 Task: Find connections with filter location Yutan with filter topic #Techstartupwith filter profile language English with filter current company Lotte India Corporation Limited with filter school Indian Institute of Technology (Indian School of Mines), Dhanbad with filter industry Graphic Design with filter service category Relocation with filter keywords title Administrator
Action: Mouse moved to (283, 200)
Screenshot: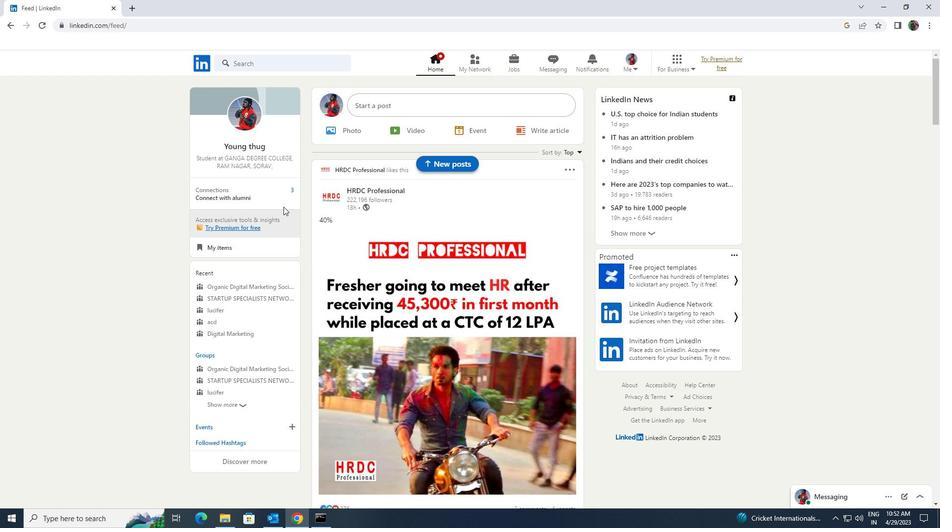 
Action: Mouse pressed left at (283, 200)
Screenshot: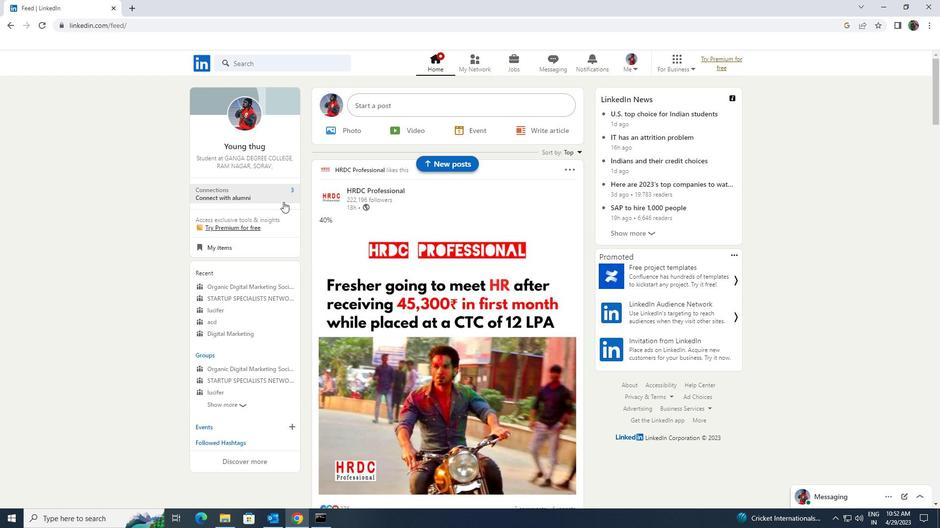 
Action: Mouse moved to (289, 119)
Screenshot: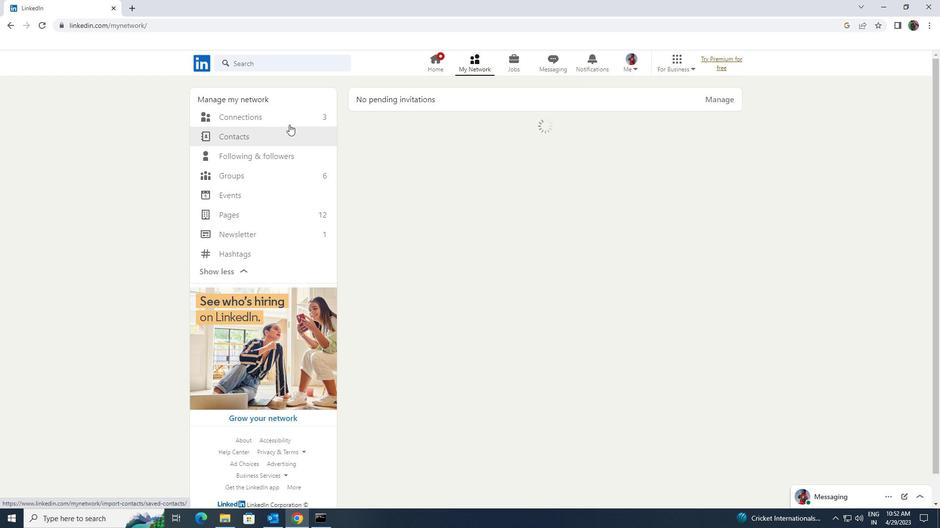 
Action: Mouse pressed left at (289, 119)
Screenshot: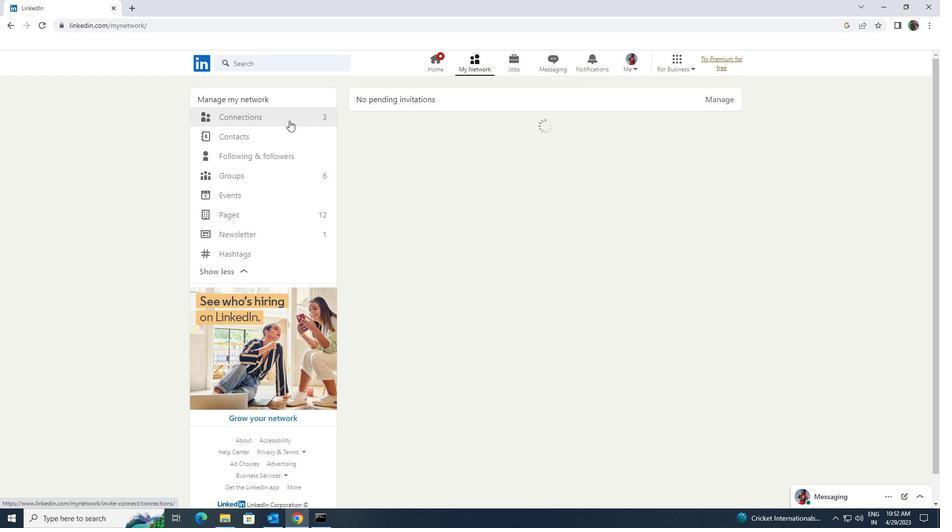 
Action: Mouse moved to (522, 119)
Screenshot: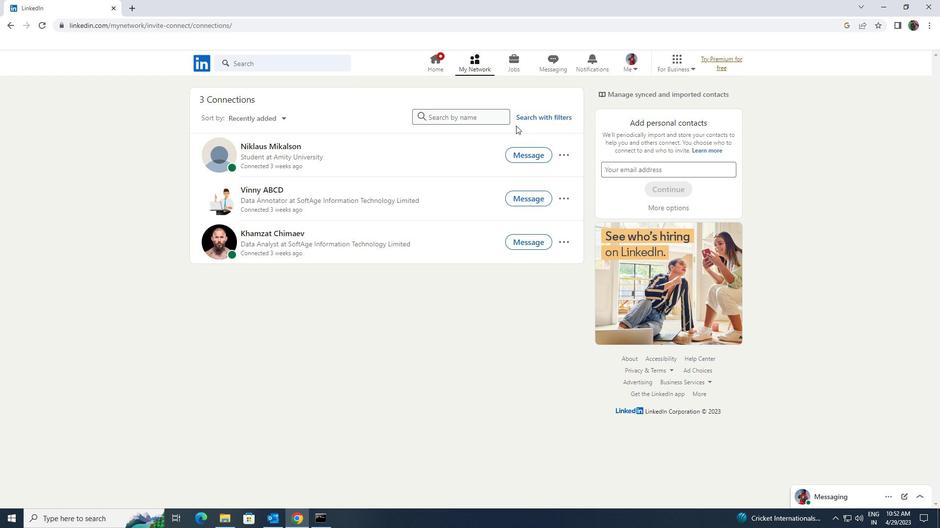 
Action: Mouse pressed left at (522, 119)
Screenshot: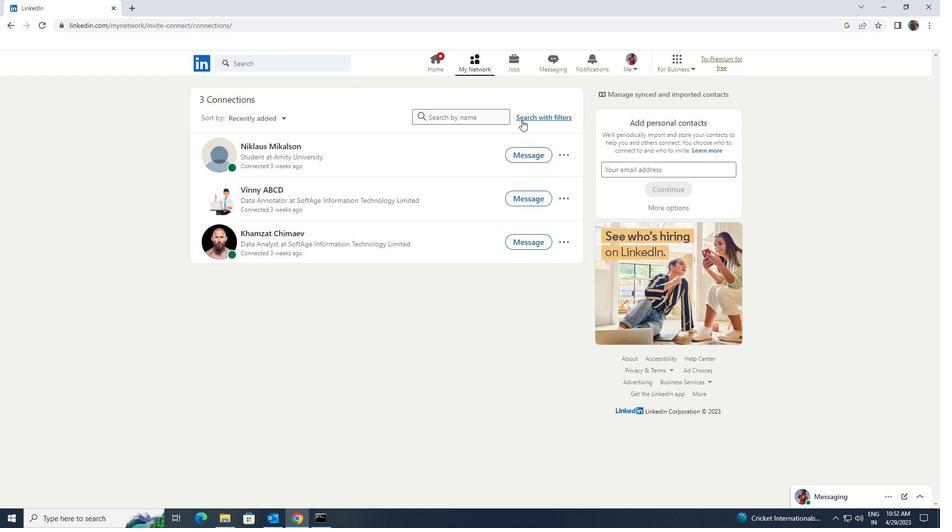 
Action: Mouse moved to (501, 90)
Screenshot: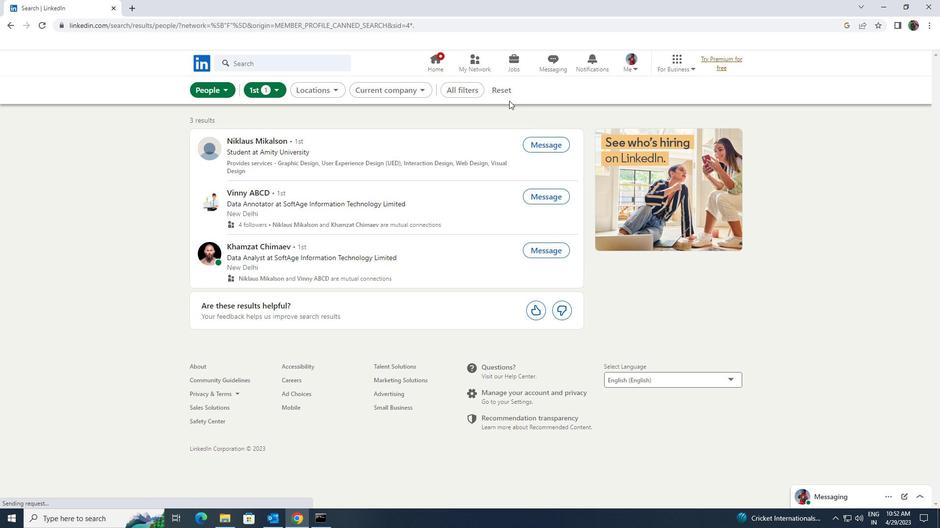 
Action: Mouse pressed left at (501, 90)
Screenshot: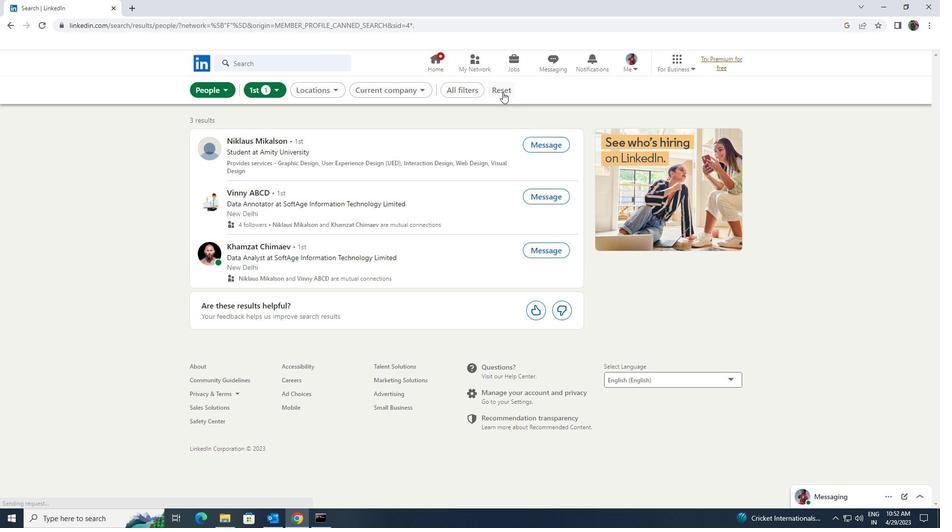 
Action: Mouse moved to (486, 89)
Screenshot: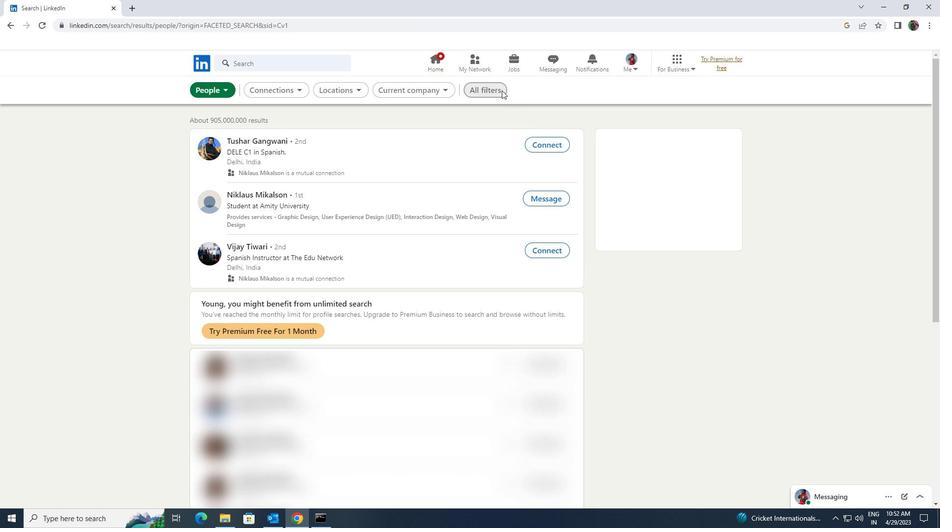 
Action: Mouse pressed left at (486, 89)
Screenshot: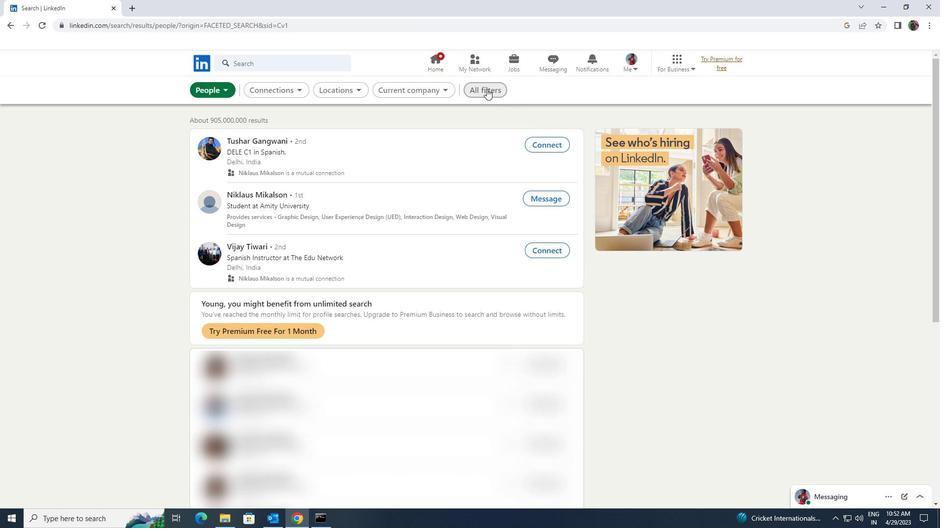 
Action: Mouse moved to (749, 291)
Screenshot: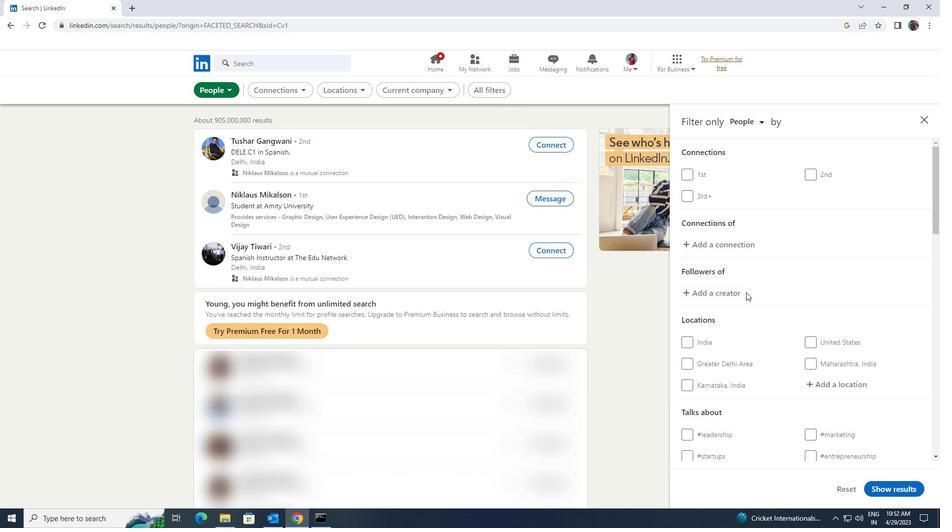 
Action: Mouse scrolled (749, 290) with delta (0, 0)
Screenshot: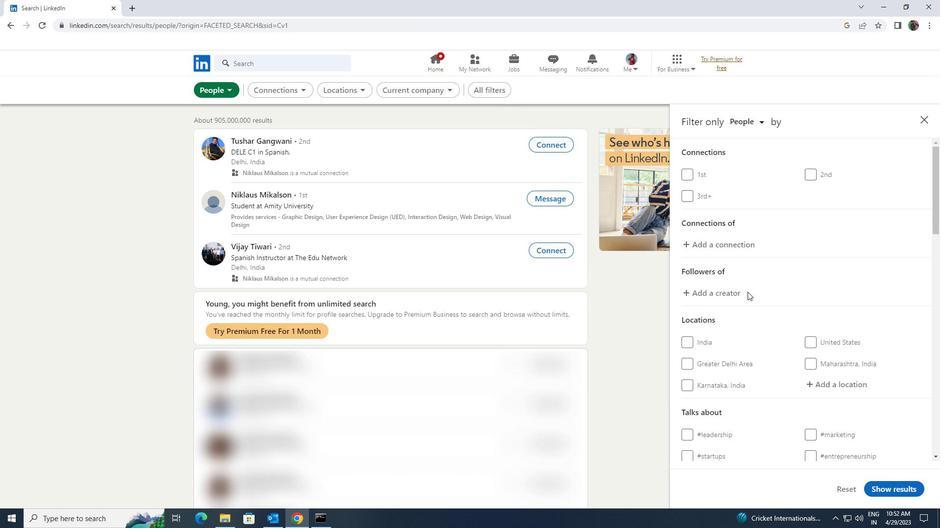 
Action: Mouse scrolled (749, 290) with delta (0, 0)
Screenshot: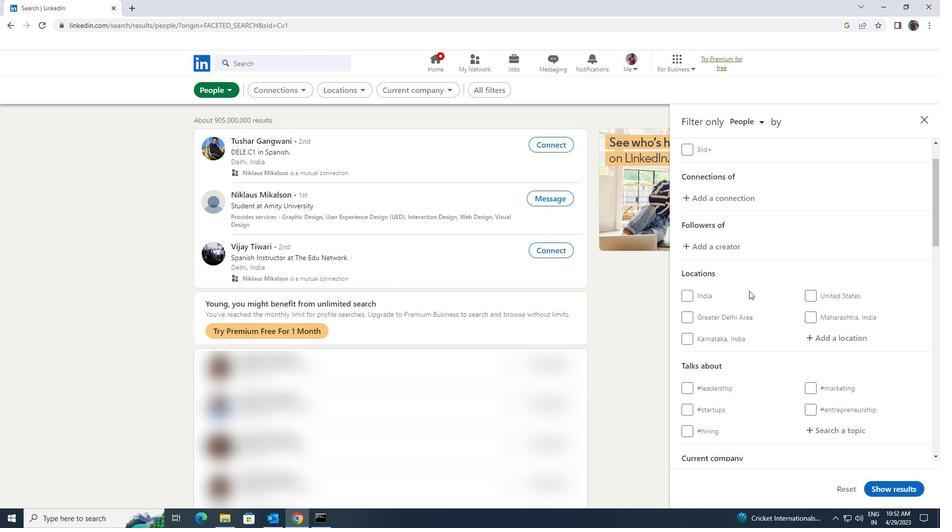 
Action: Mouse moved to (820, 285)
Screenshot: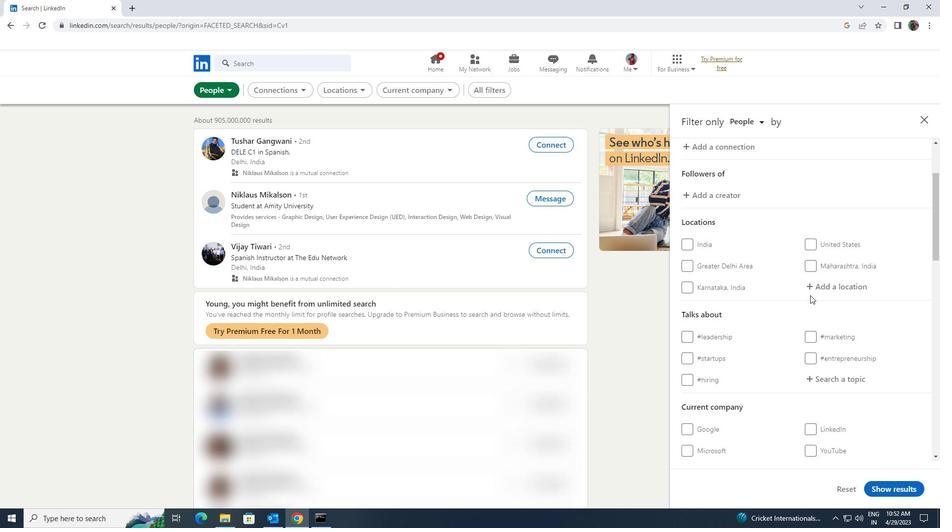 
Action: Mouse pressed left at (820, 285)
Screenshot: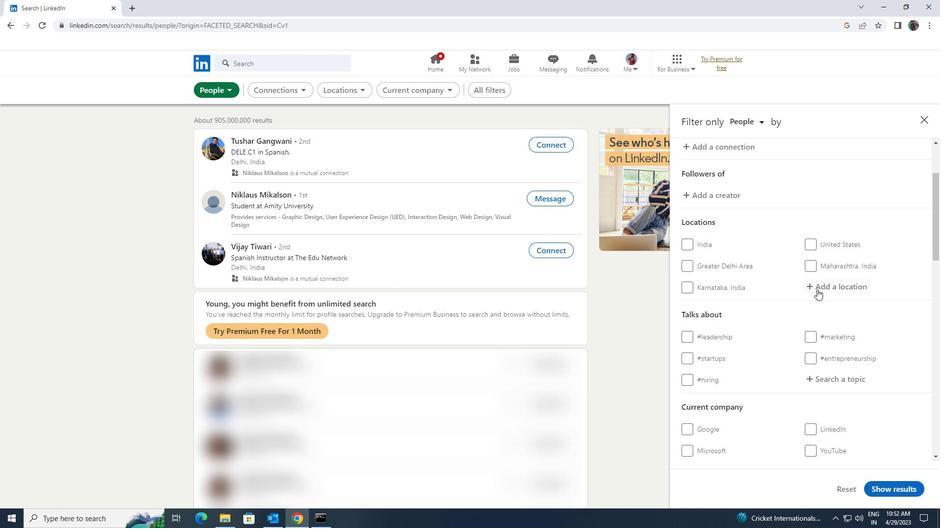 
Action: Mouse moved to (768, 306)
Screenshot: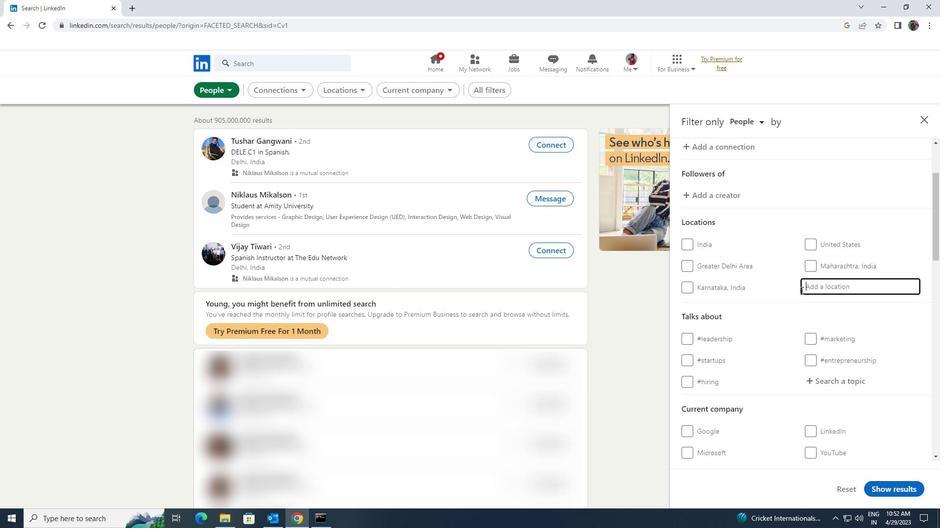 
Action: Key pressed <Key.shift><Key.shift><Key.shift><Key.shift>YUTAN
Screenshot: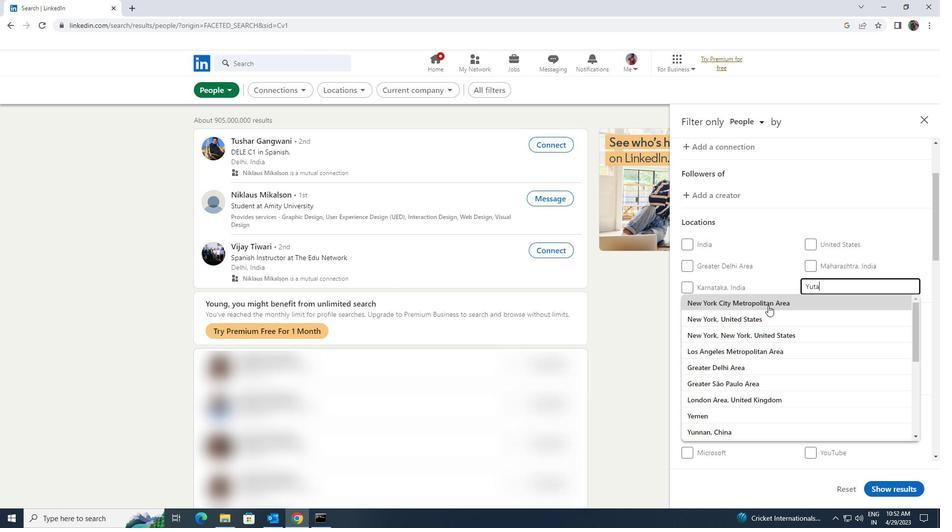 
Action: Mouse moved to (766, 307)
Screenshot: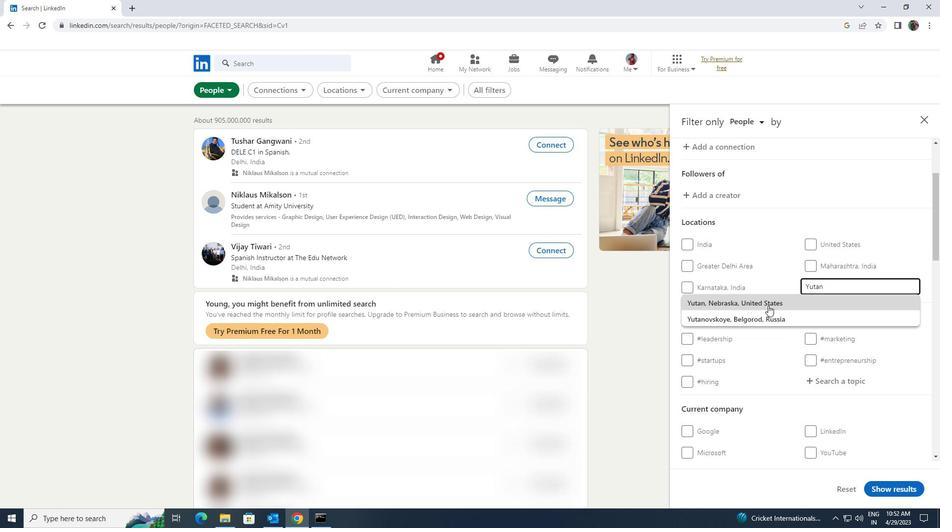 
Action: Mouse pressed left at (766, 307)
Screenshot: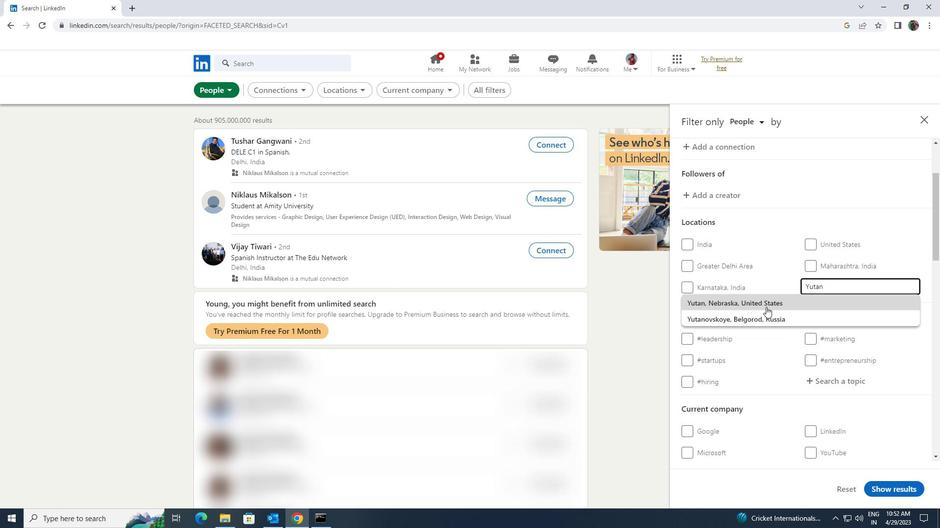 
Action: Mouse moved to (791, 341)
Screenshot: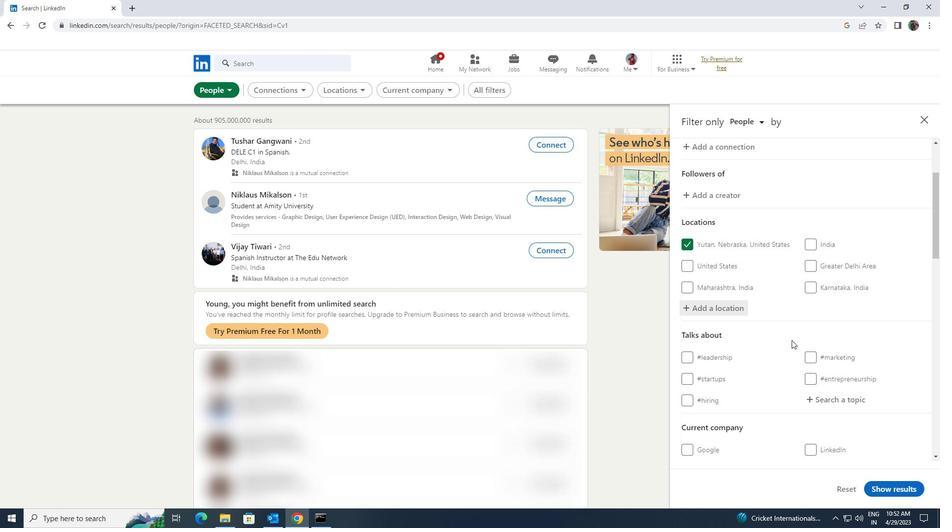 
Action: Mouse scrolled (791, 341) with delta (0, 0)
Screenshot: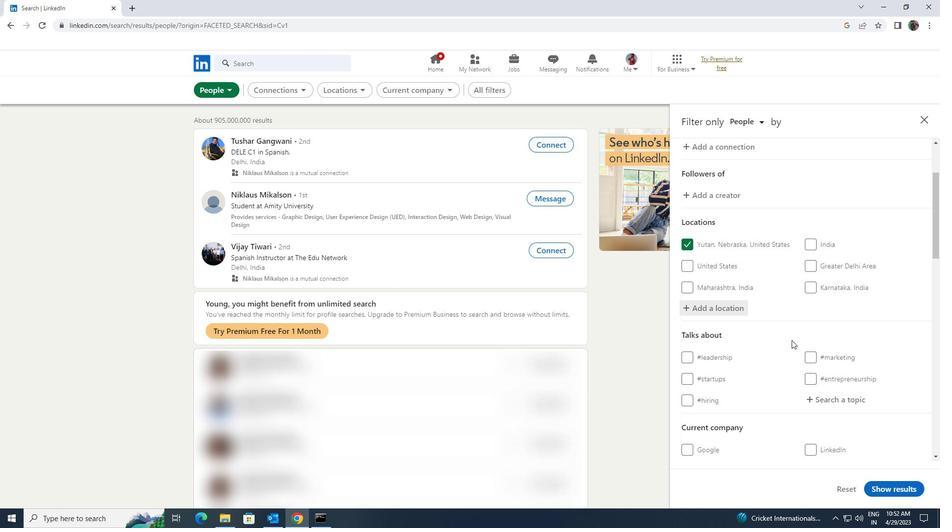 
Action: Mouse moved to (822, 354)
Screenshot: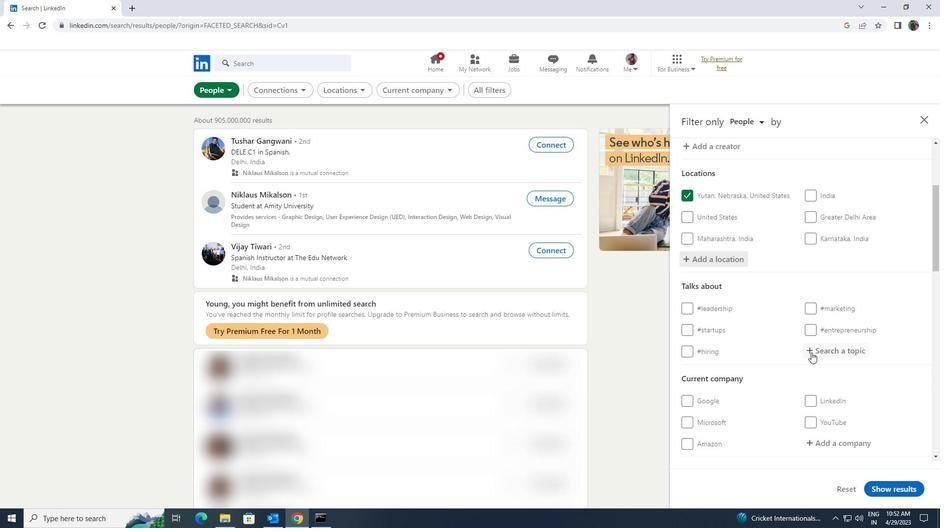
Action: Mouse pressed left at (822, 354)
Screenshot: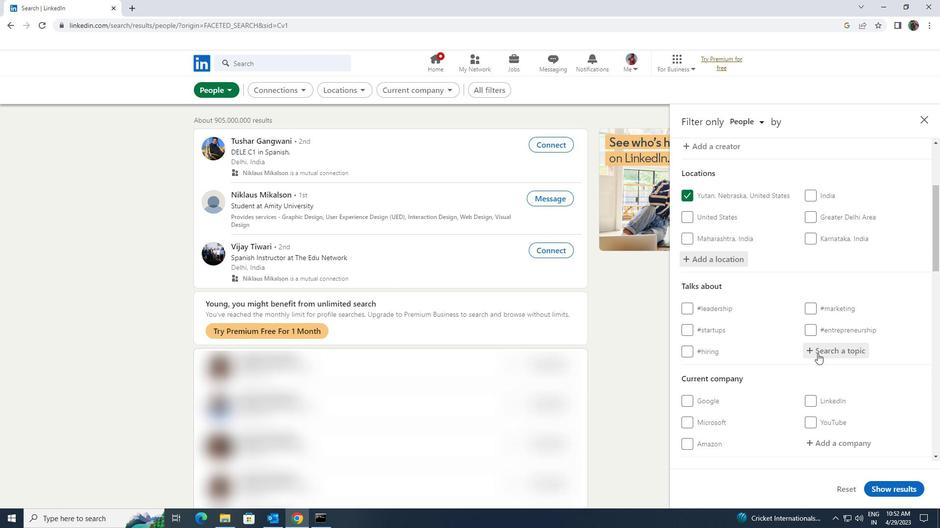 
Action: Mouse moved to (806, 358)
Screenshot: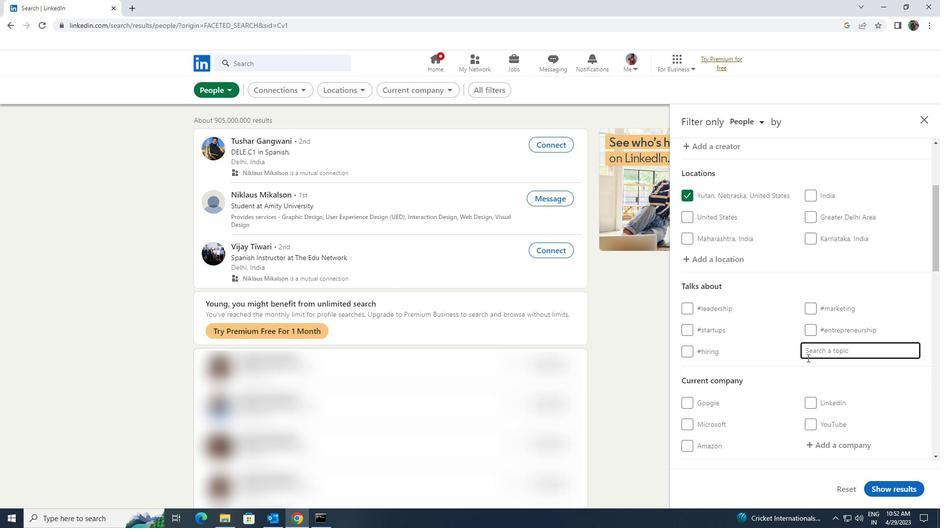 
Action: Key pressed <Key.shift>TECHSTAR
Screenshot: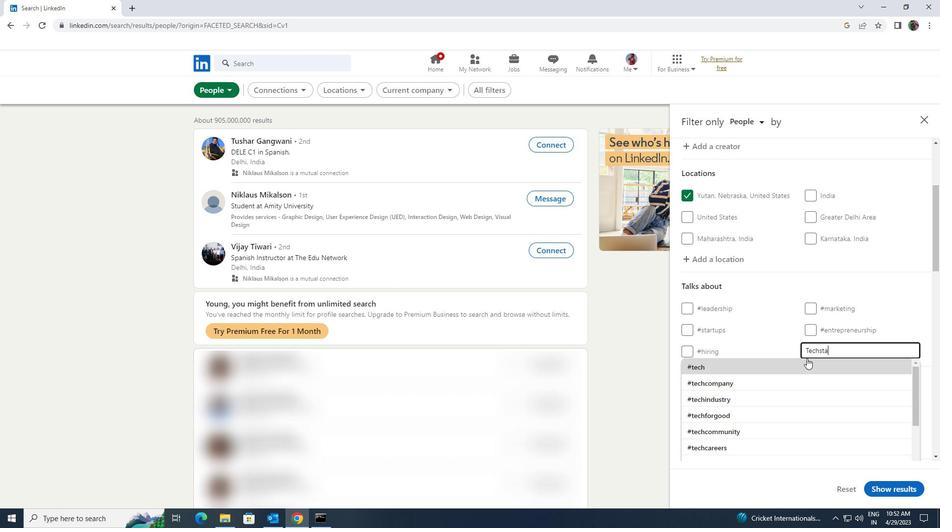
Action: Mouse moved to (803, 361)
Screenshot: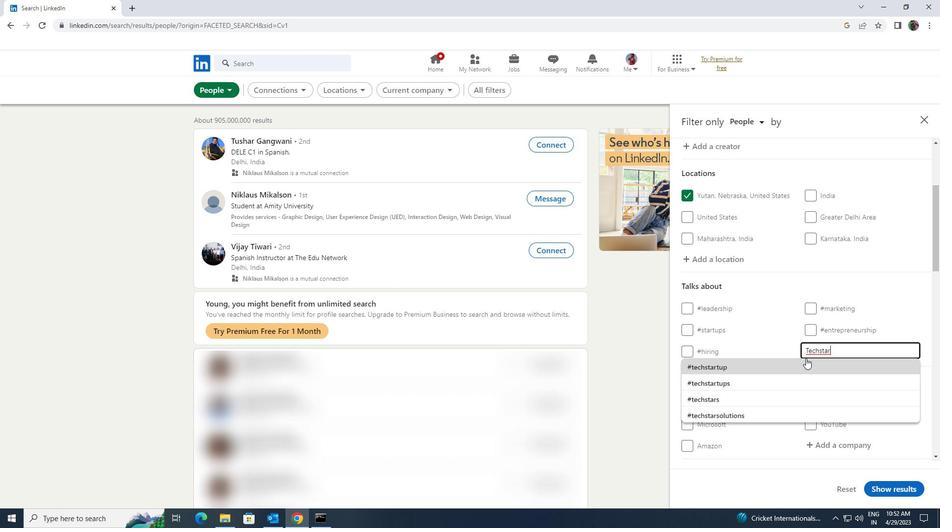 
Action: Mouse pressed left at (803, 361)
Screenshot: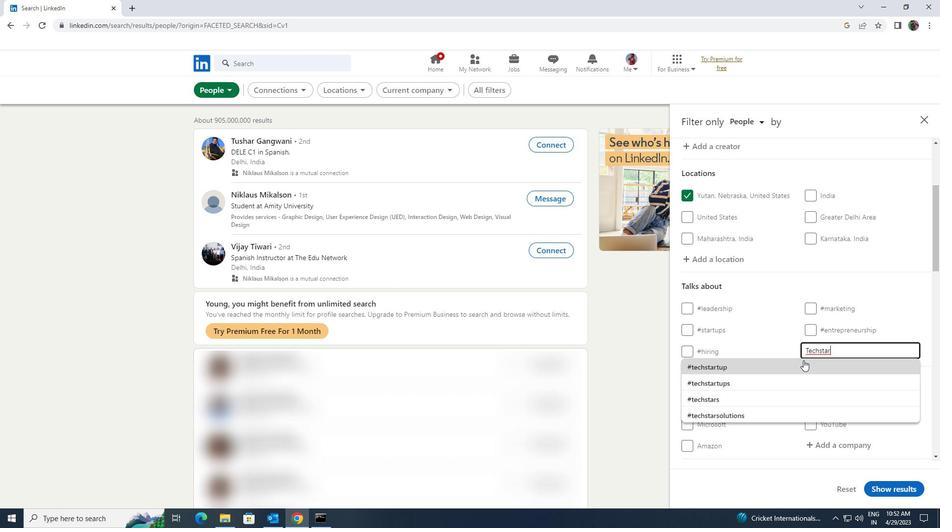 
Action: Mouse scrolled (803, 361) with delta (0, 0)
Screenshot: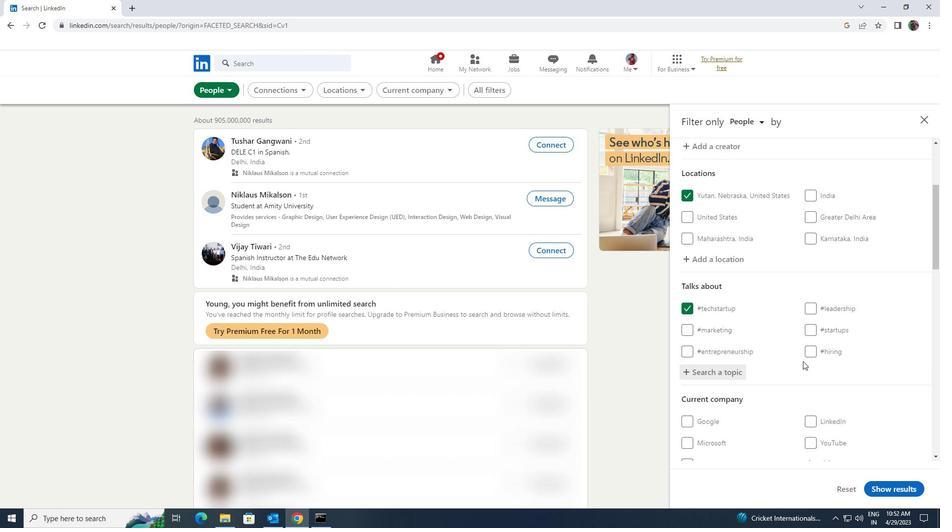 
Action: Mouse scrolled (803, 361) with delta (0, 0)
Screenshot: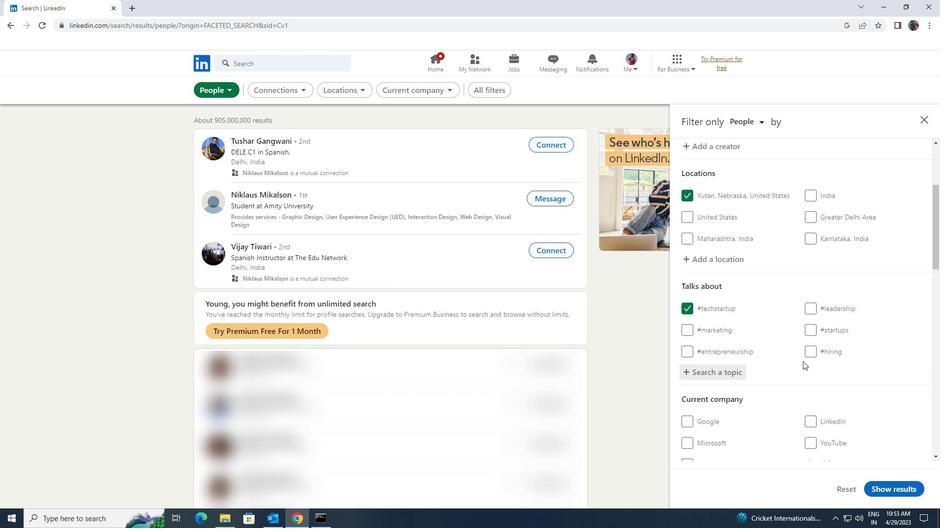 
Action: Mouse scrolled (803, 361) with delta (0, 0)
Screenshot: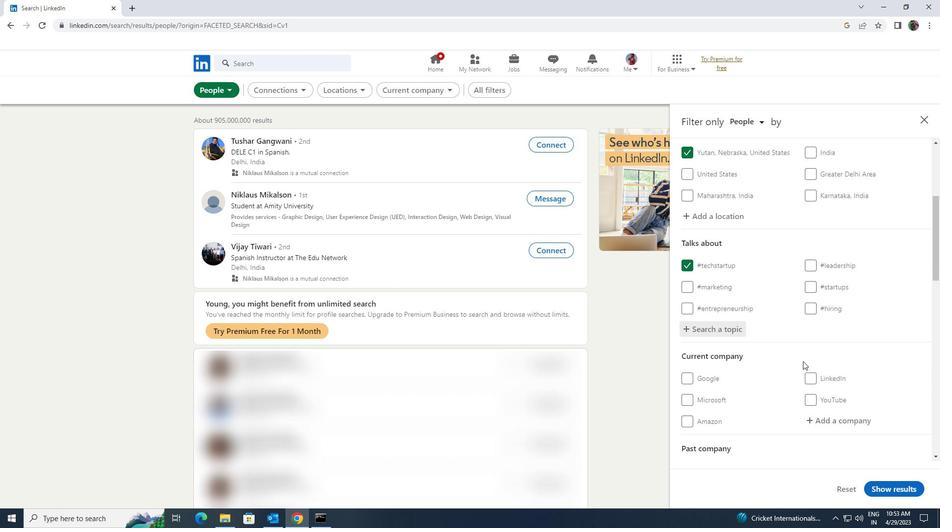 
Action: Mouse scrolled (803, 361) with delta (0, 0)
Screenshot: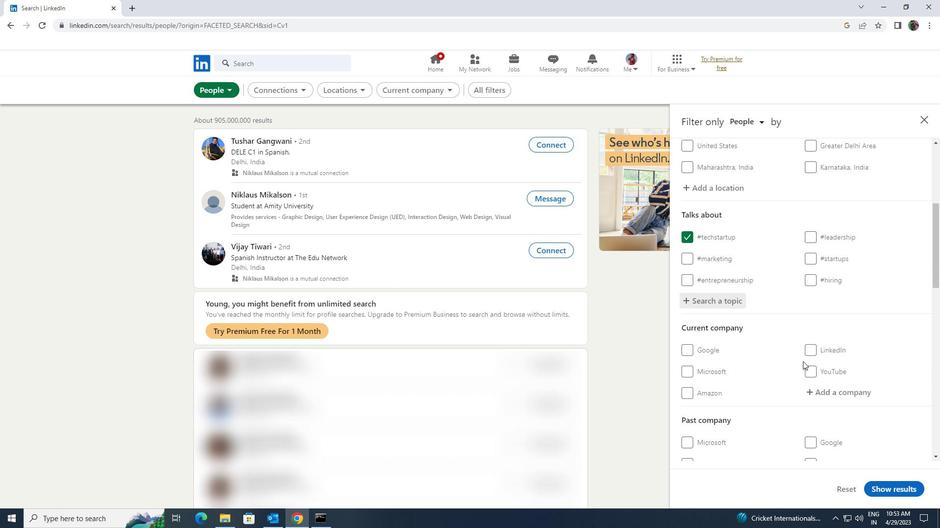 
Action: Mouse moved to (801, 360)
Screenshot: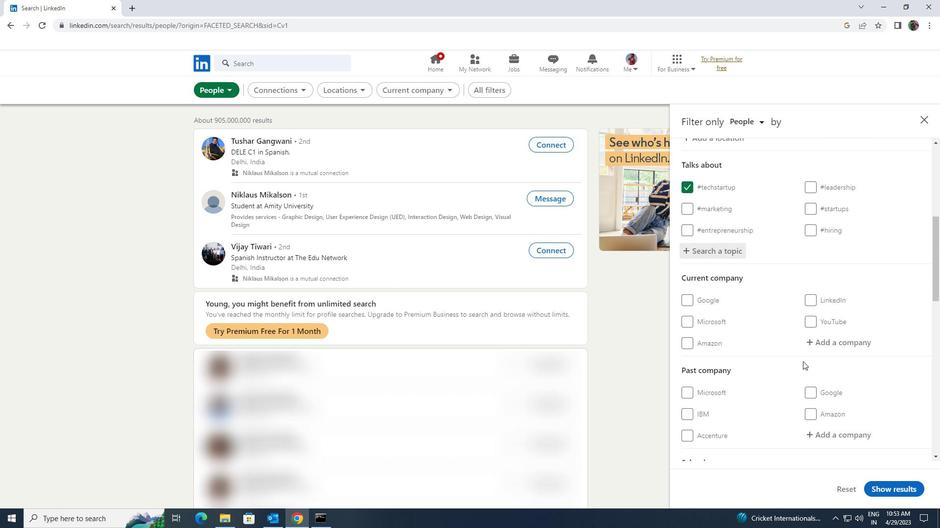 
Action: Mouse scrolled (801, 360) with delta (0, 0)
Screenshot: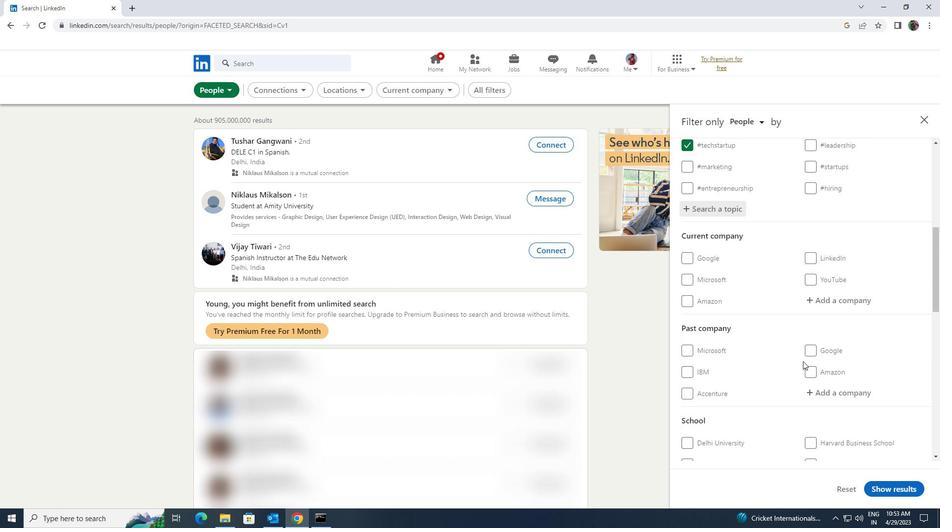 
Action: Mouse scrolled (801, 360) with delta (0, 0)
Screenshot: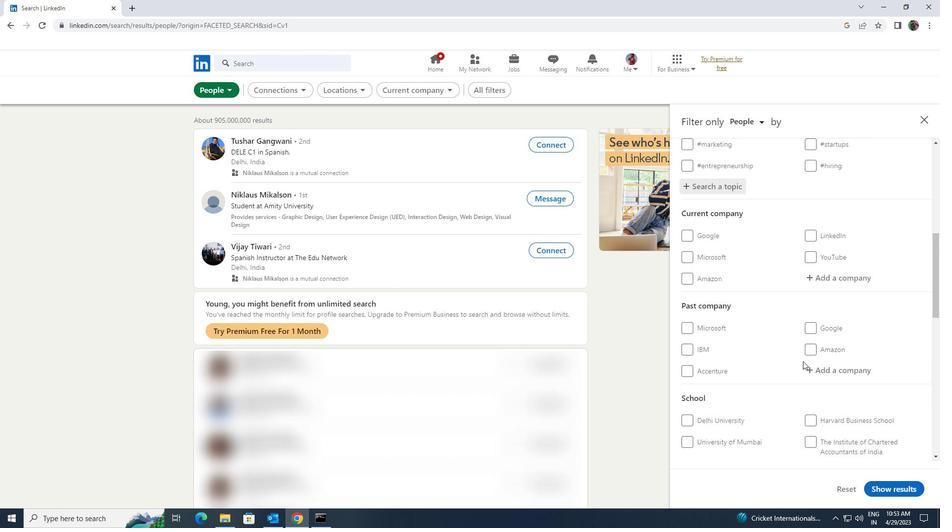 
Action: Mouse moved to (800, 360)
Screenshot: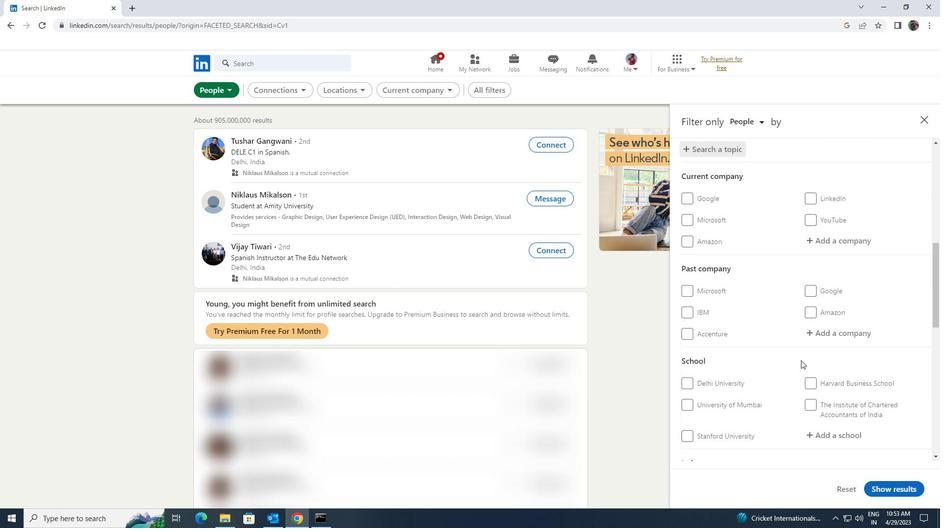 
Action: Mouse scrolled (800, 359) with delta (0, 0)
Screenshot: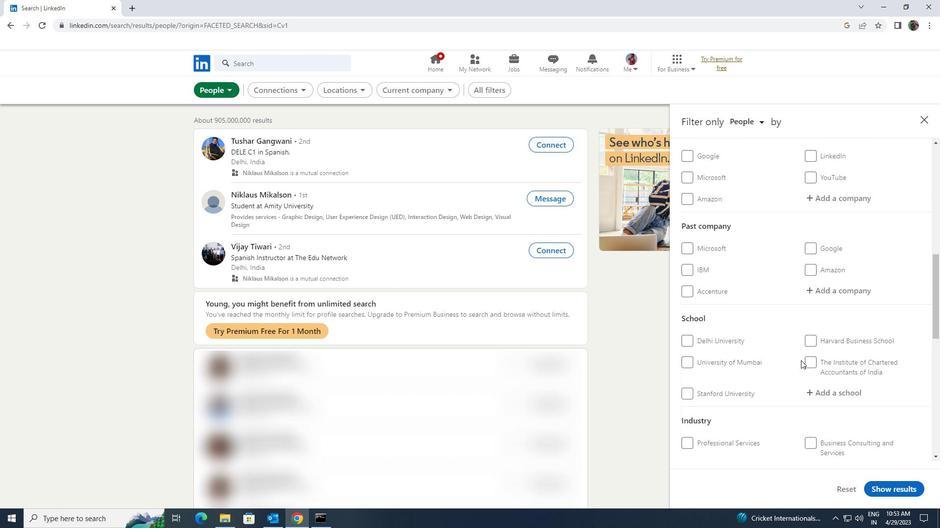 
Action: Mouse scrolled (800, 359) with delta (0, 0)
Screenshot: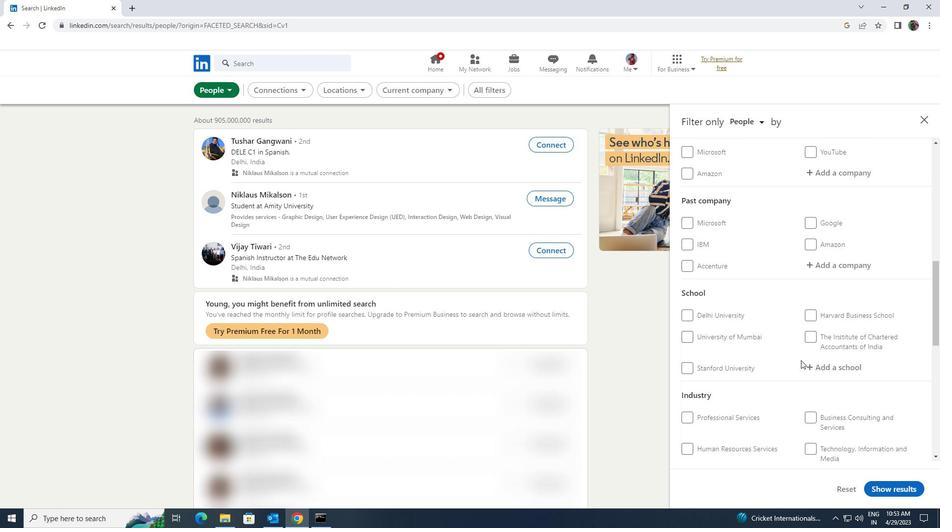 
Action: Mouse moved to (792, 357)
Screenshot: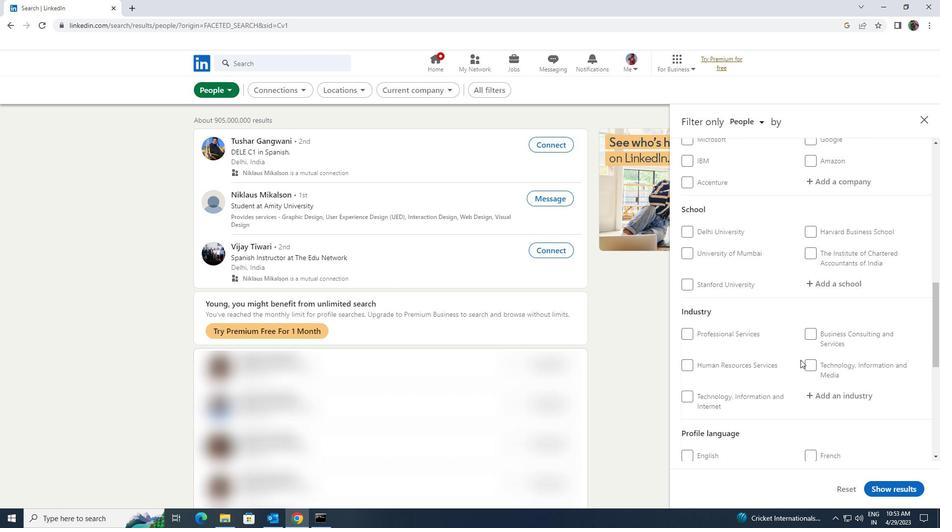 
Action: Mouse scrolled (792, 357) with delta (0, 0)
Screenshot: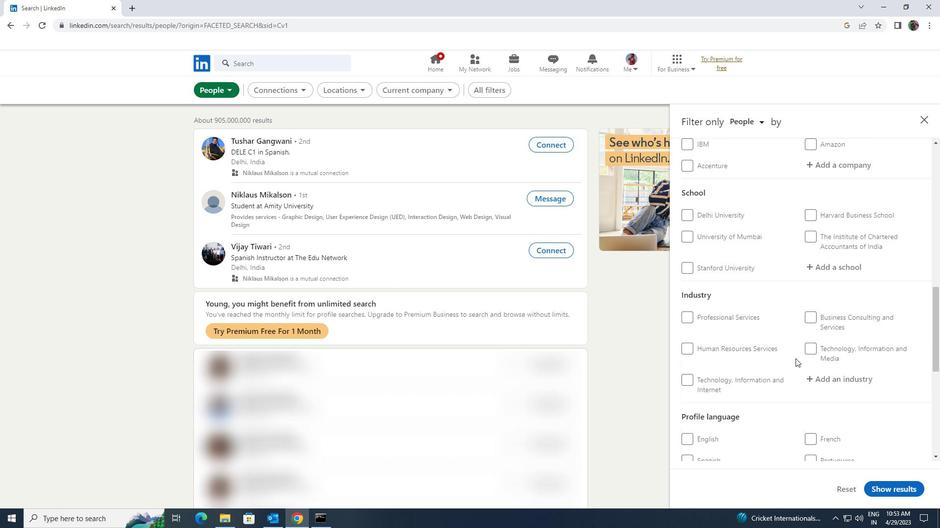 
Action: Mouse scrolled (792, 357) with delta (0, 0)
Screenshot: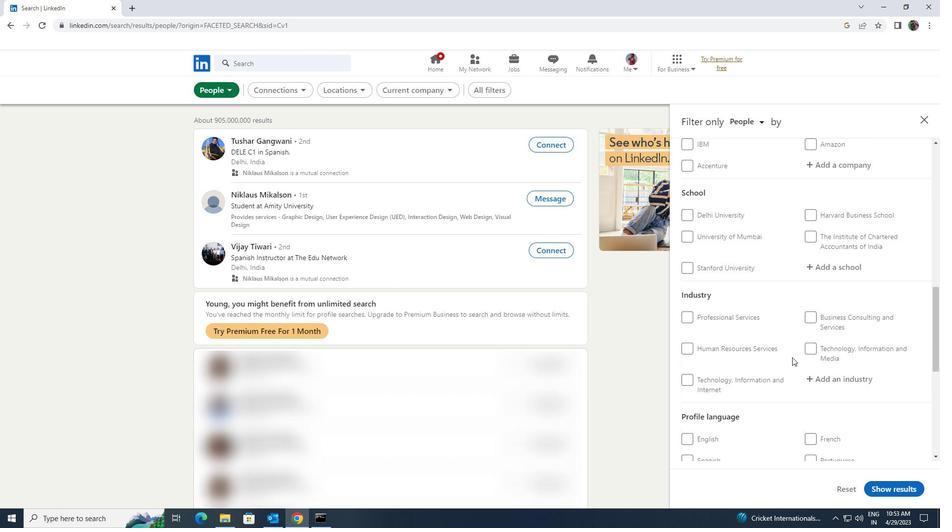 
Action: Mouse moved to (686, 337)
Screenshot: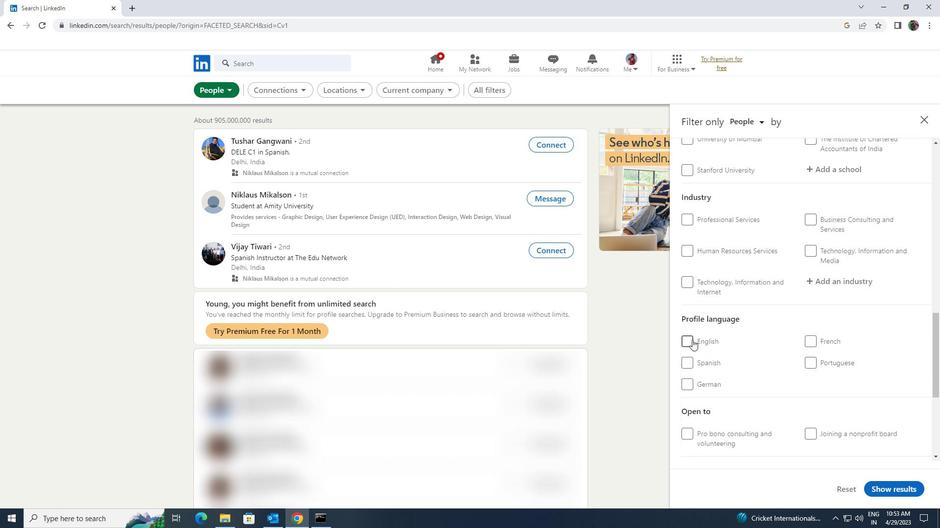 
Action: Mouse pressed left at (686, 337)
Screenshot: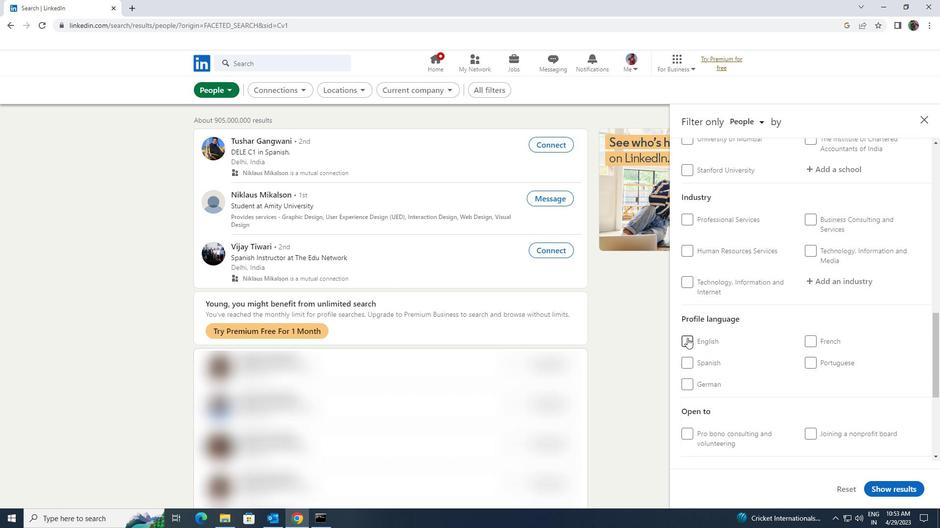 
Action: Mouse moved to (750, 366)
Screenshot: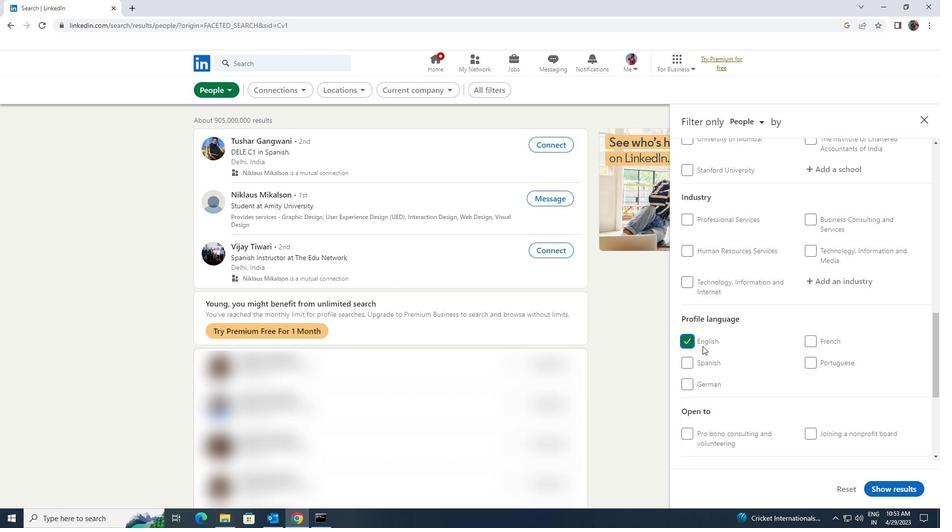 
Action: Mouse scrolled (750, 366) with delta (0, 0)
Screenshot: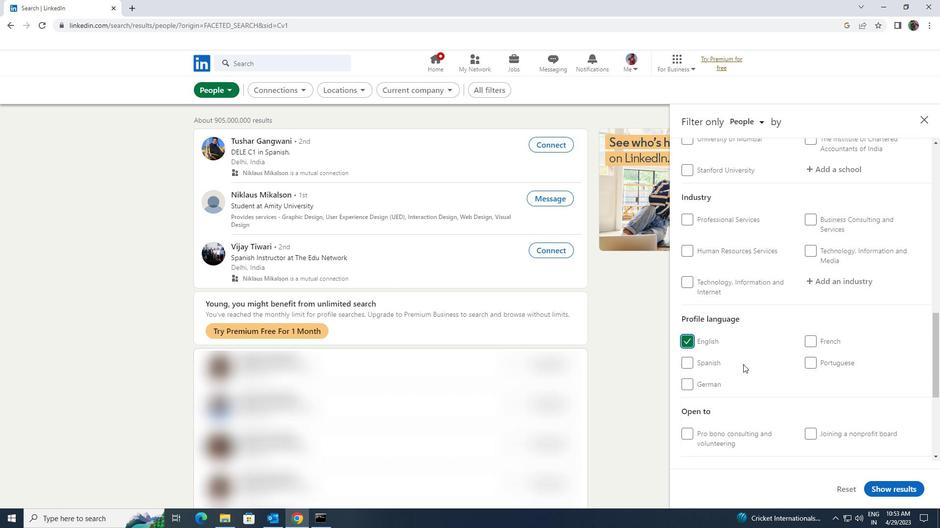 
Action: Mouse scrolled (750, 366) with delta (0, 0)
Screenshot: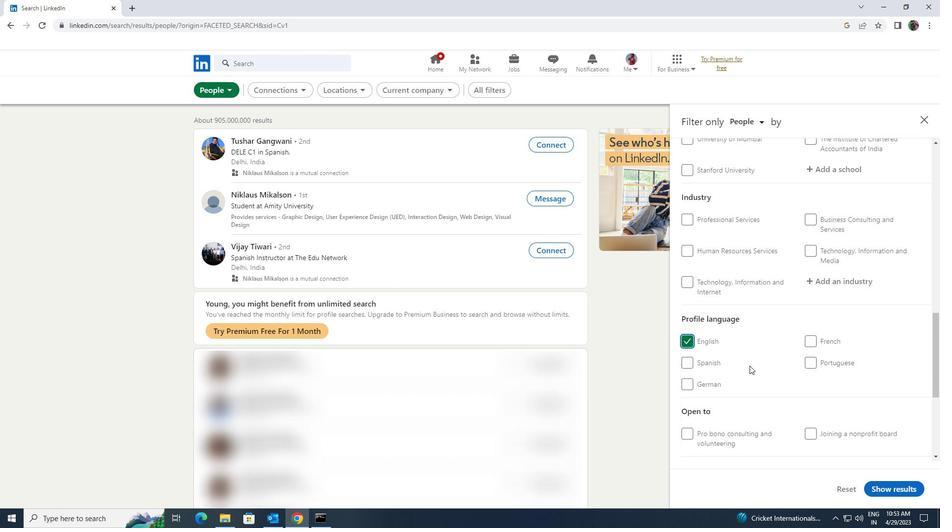 
Action: Mouse scrolled (750, 366) with delta (0, 0)
Screenshot: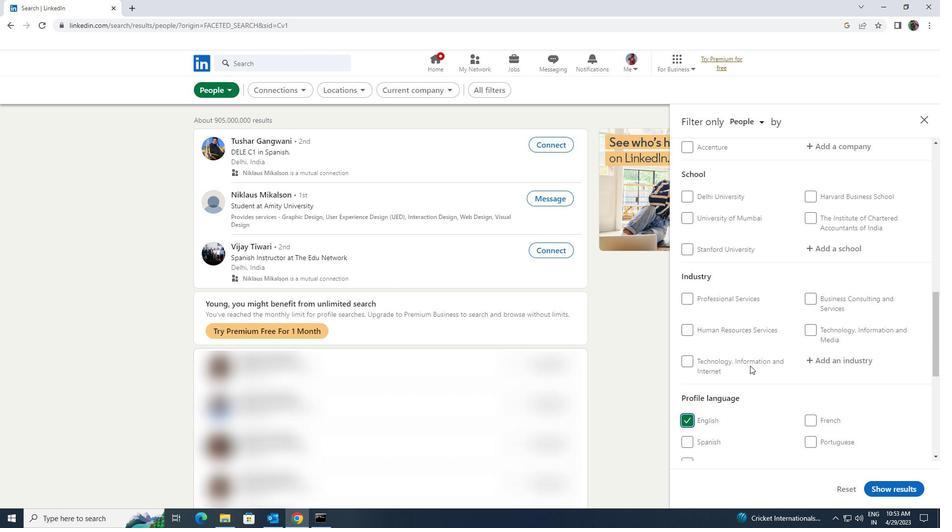 
Action: Mouse scrolled (750, 366) with delta (0, 0)
Screenshot: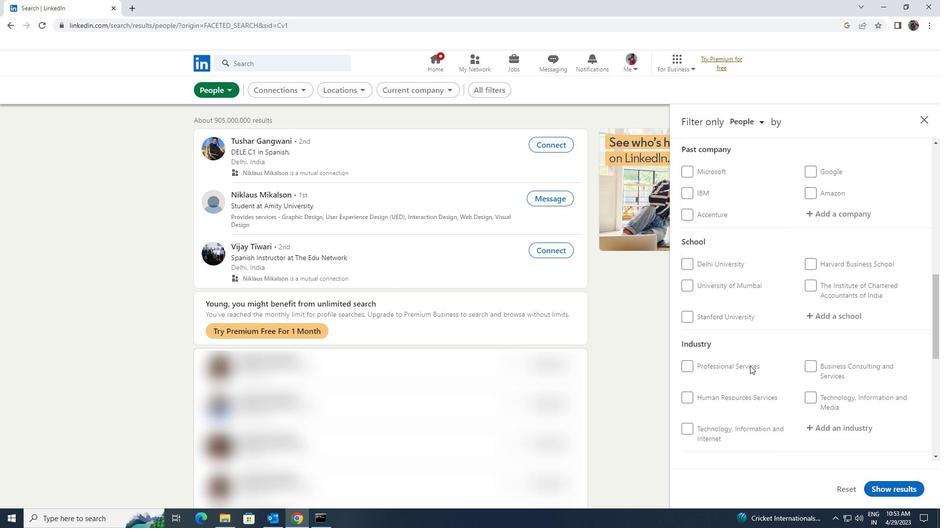 
Action: Mouse scrolled (750, 366) with delta (0, 0)
Screenshot: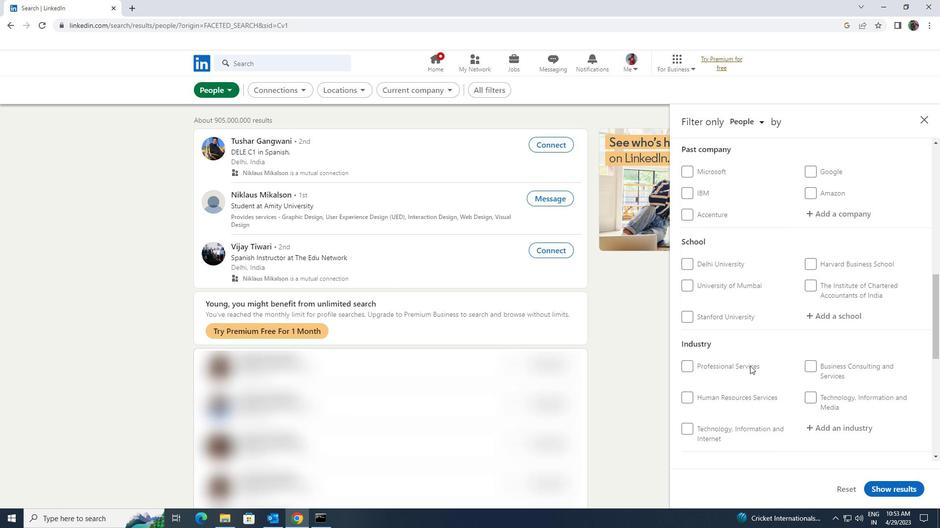 
Action: Mouse scrolled (750, 366) with delta (0, 0)
Screenshot: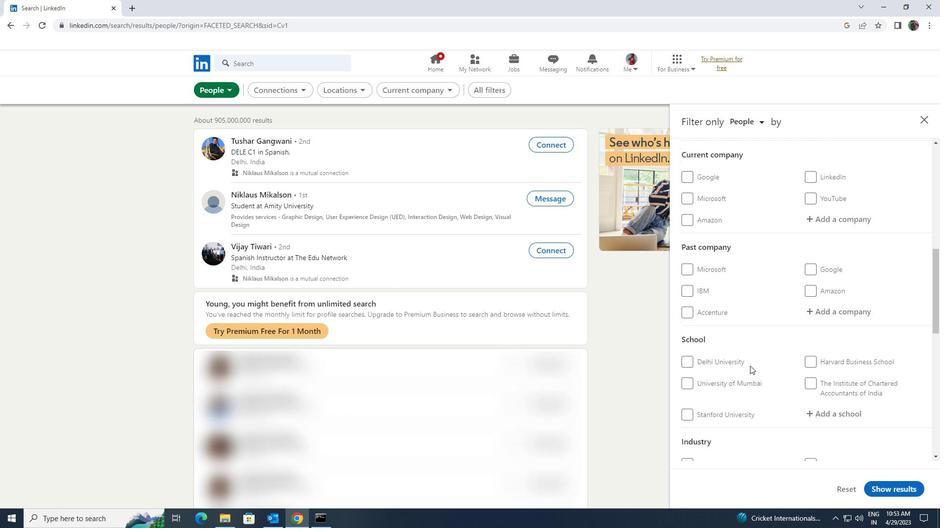 
Action: Mouse moved to (825, 271)
Screenshot: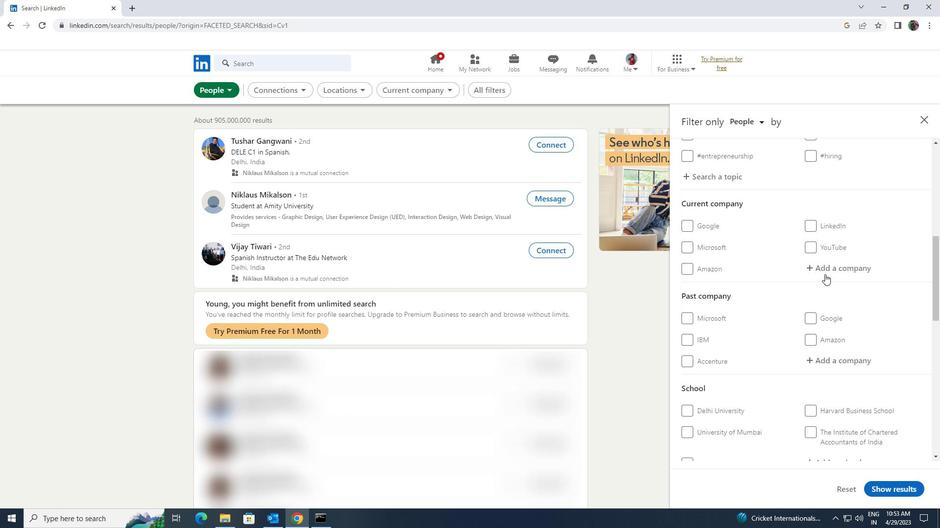 
Action: Mouse pressed left at (825, 271)
Screenshot: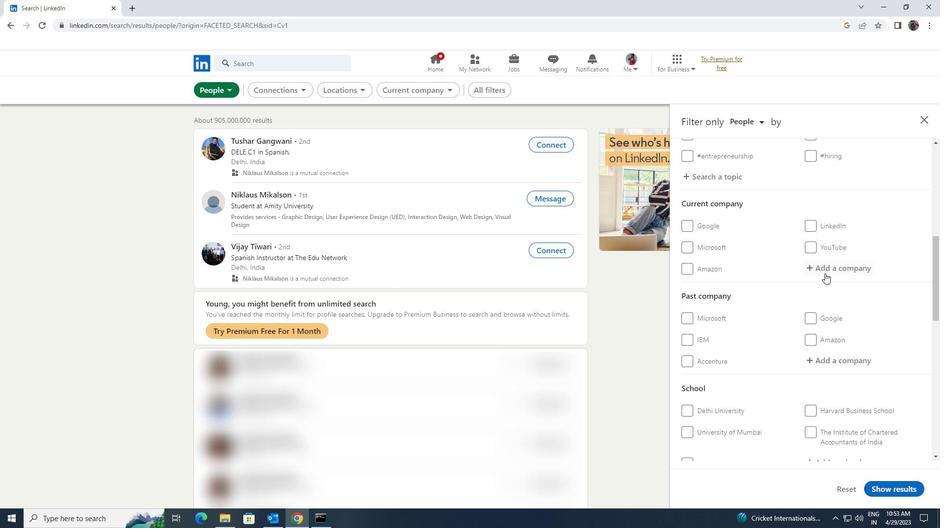 
Action: Key pressed <Key.shift><Key.shift>LOTTE<Key.space><Key.shift>CORPO
Screenshot: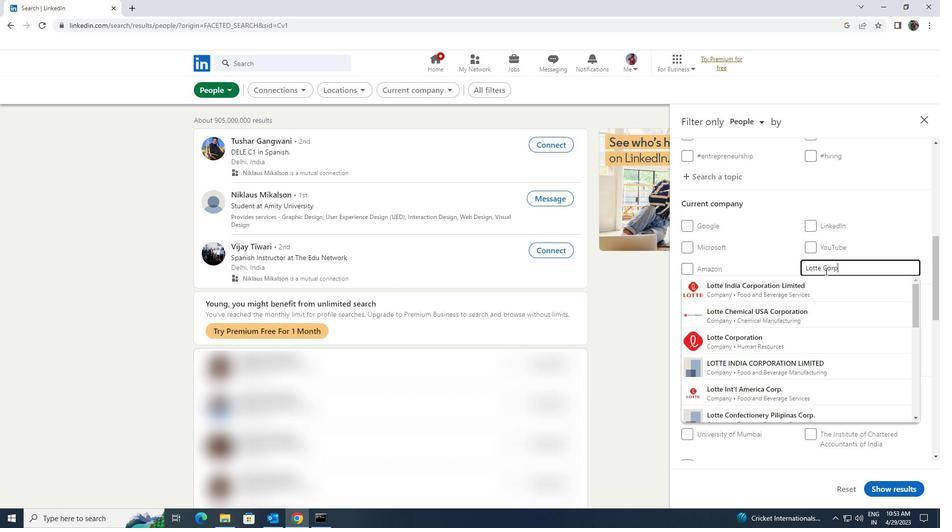 
Action: Mouse moved to (814, 288)
Screenshot: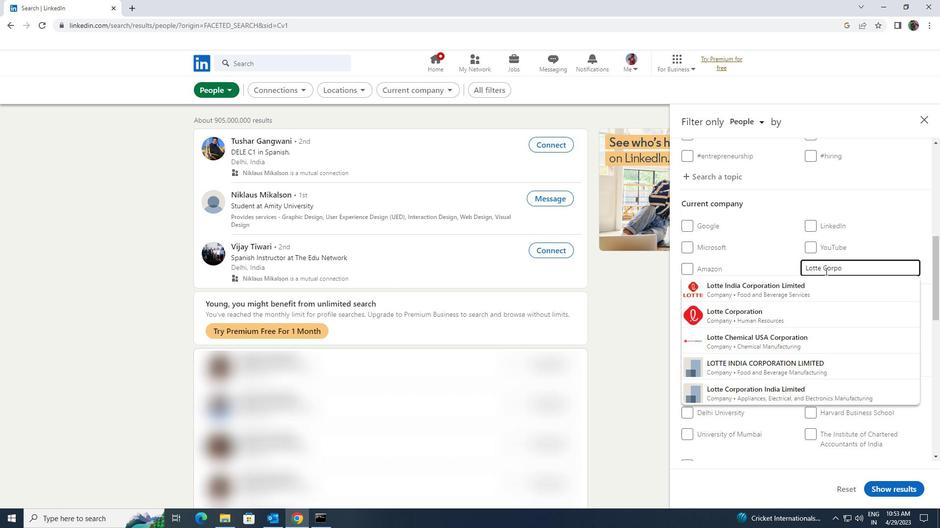 
Action: Mouse pressed left at (814, 288)
Screenshot: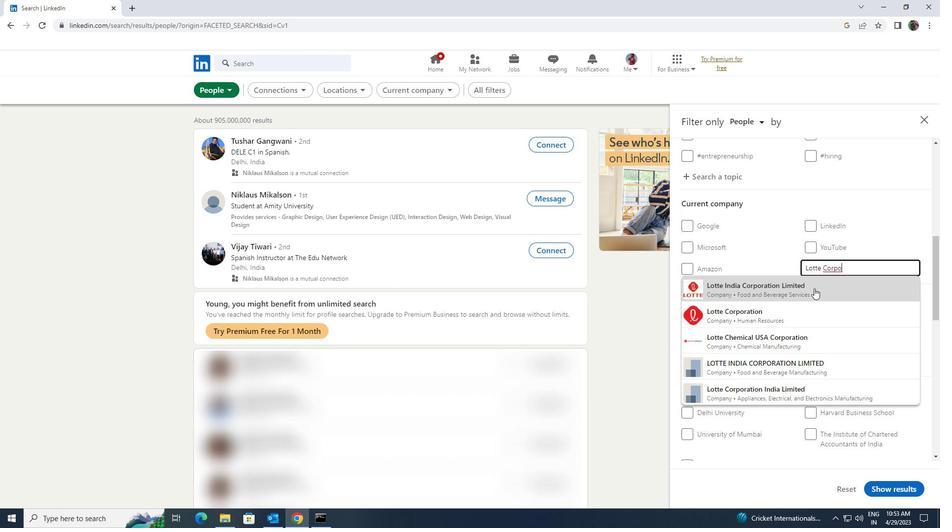 
Action: Mouse scrolled (814, 288) with delta (0, 0)
Screenshot: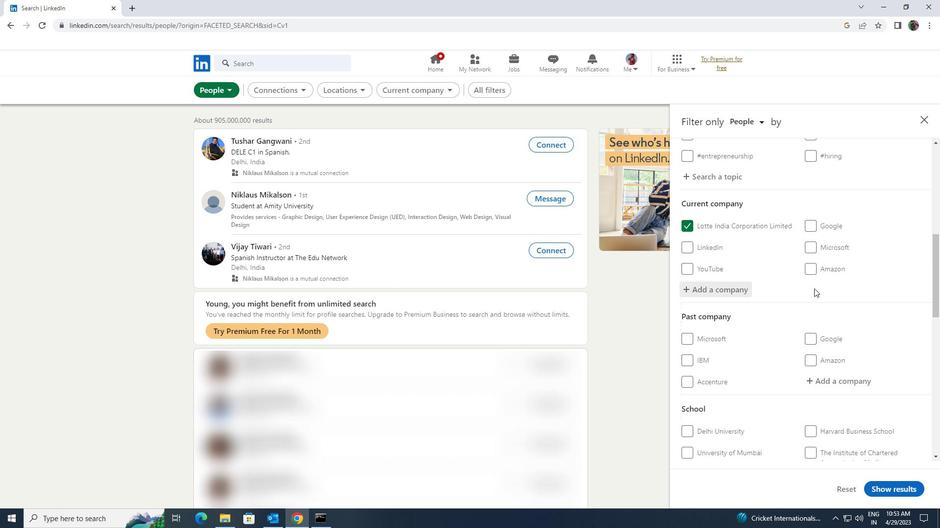 
Action: Mouse scrolled (814, 288) with delta (0, 0)
Screenshot: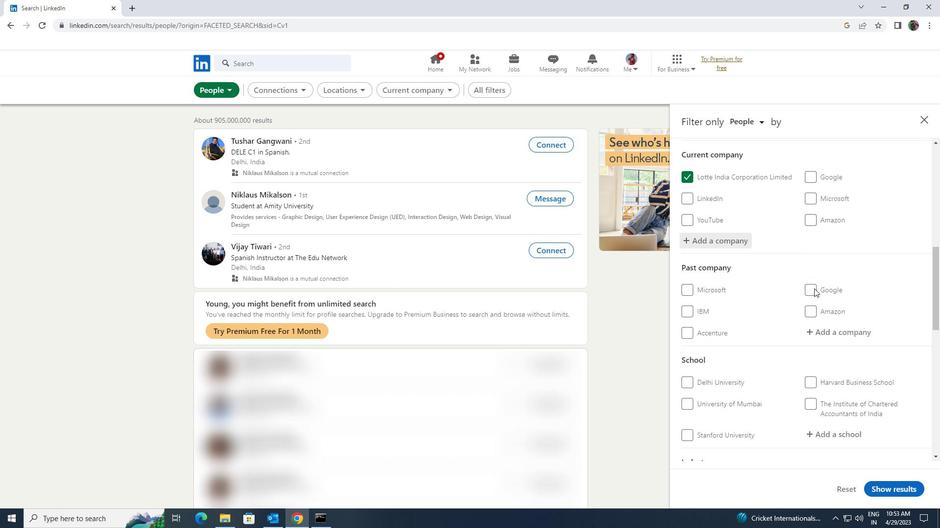 
Action: Mouse scrolled (814, 288) with delta (0, 0)
Screenshot: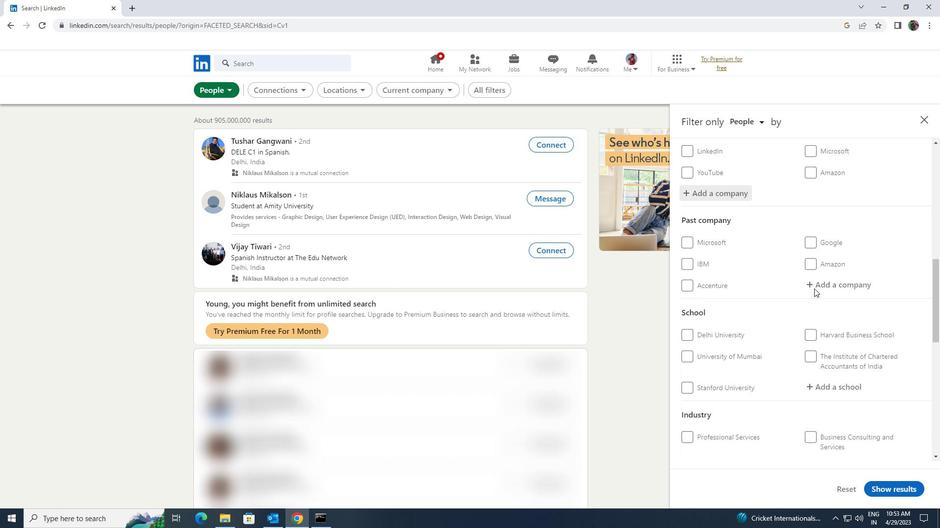 
Action: Mouse scrolled (814, 288) with delta (0, 0)
Screenshot: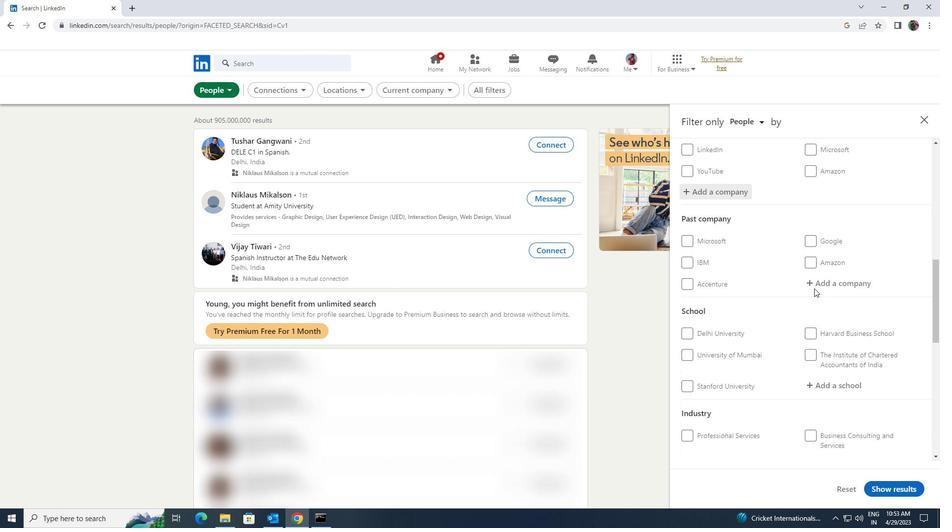 
Action: Mouse pressed left at (814, 288)
Screenshot: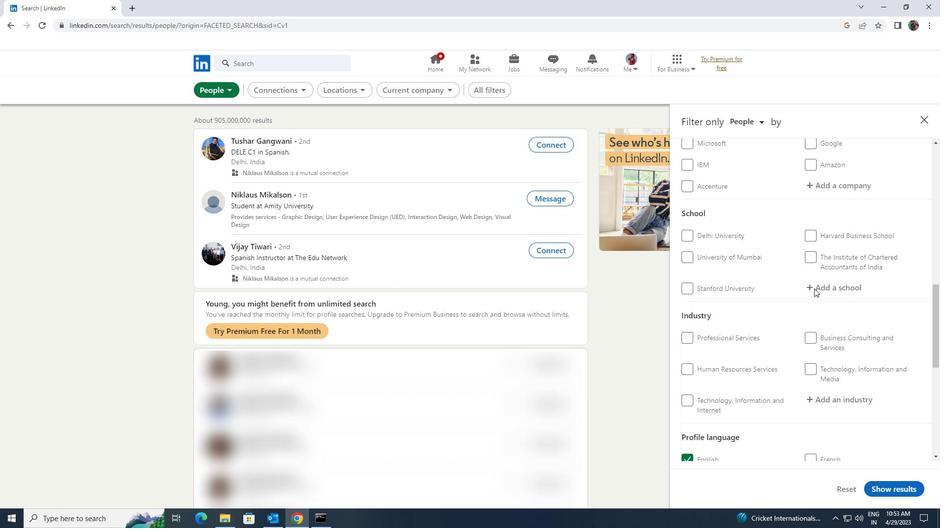 
Action: Key pressed <Key.shift>INDIAN<Key.space><Key.shift>S<Key.backspace><Key.shift>INSTITUTE<Key.space><Key.shift>OF<Key.space>EN<Key.backspace><Key.backspace><Key.shift>TECHNOLOGY<Key.space><Key.shift>INDIAM<Key.backspace>N<Key.space><Key.shift>SCHOOL<Key.space>P<Key.backspace>OF<Key.space><Key.shift><Key.shift><Key.shift><Key.shift><Key.shift><Key.shift><Key.shift>MI
Screenshot: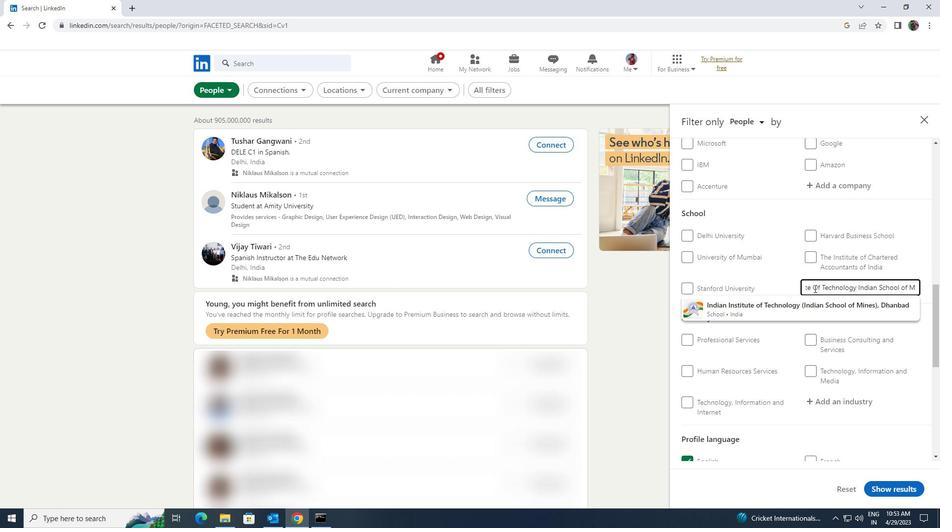 
Action: Mouse moved to (810, 301)
Screenshot: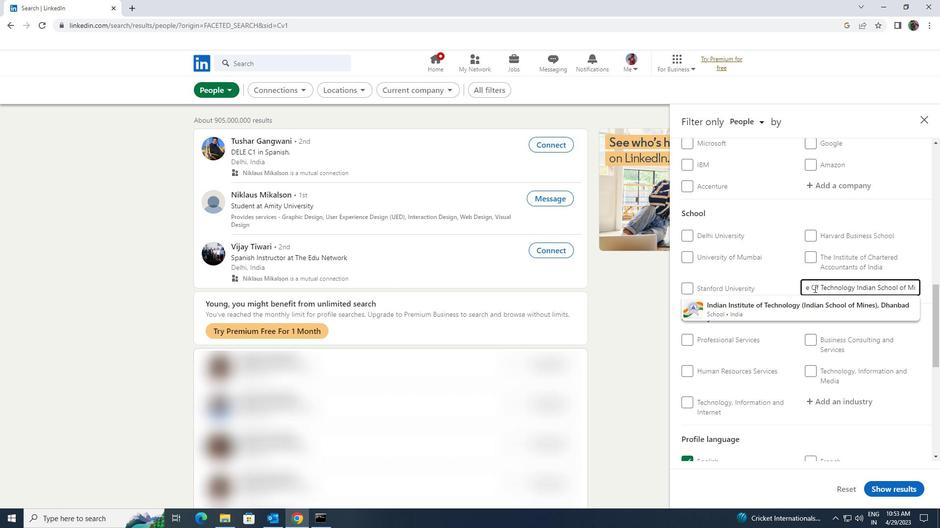 
Action: Mouse pressed left at (810, 301)
Screenshot: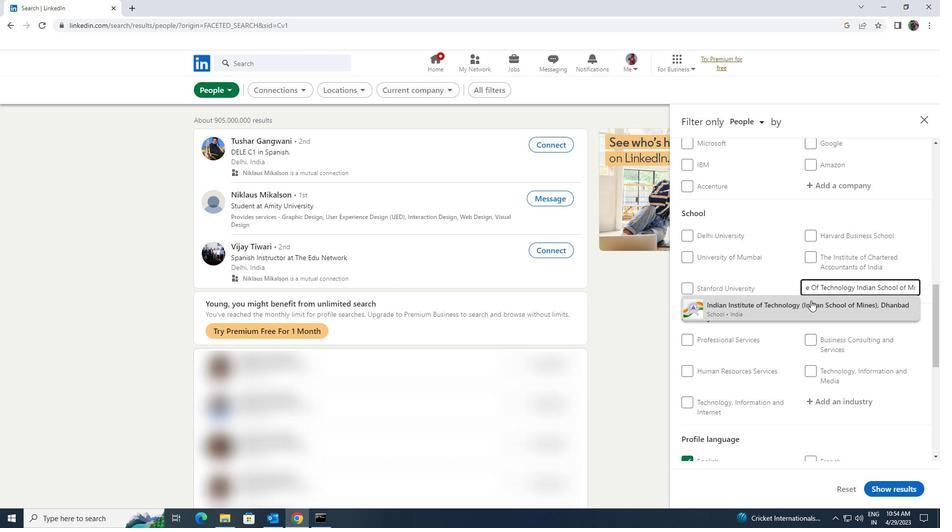 
Action: Mouse scrolled (810, 300) with delta (0, 0)
Screenshot: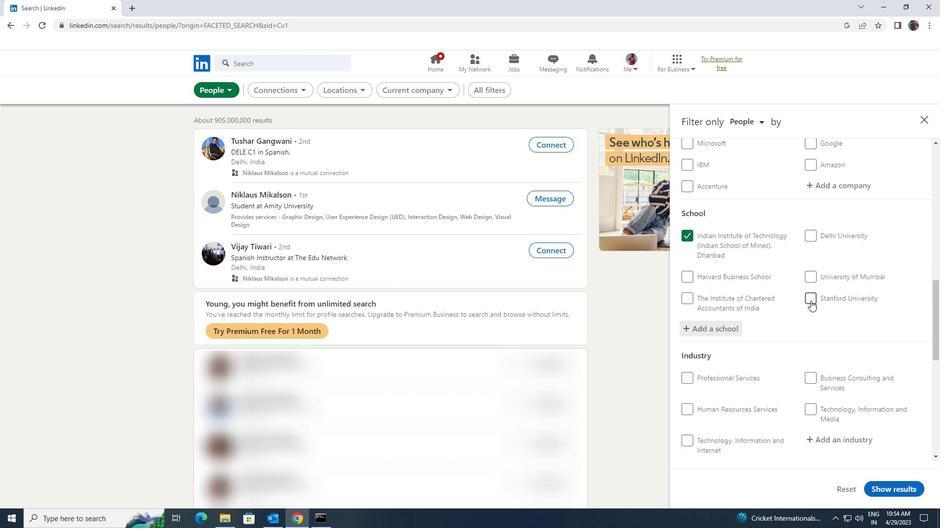 
Action: Mouse scrolled (810, 300) with delta (0, 0)
Screenshot: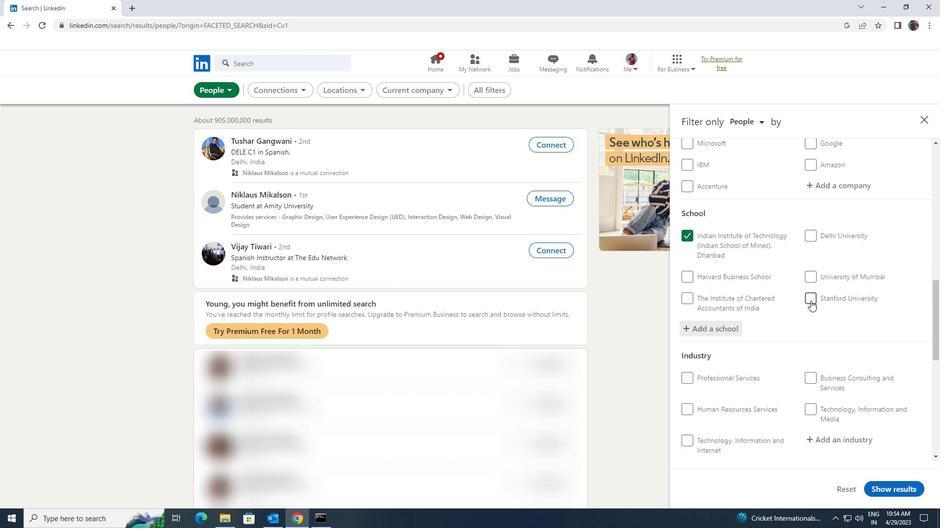 
Action: Mouse scrolled (810, 300) with delta (0, 0)
Screenshot: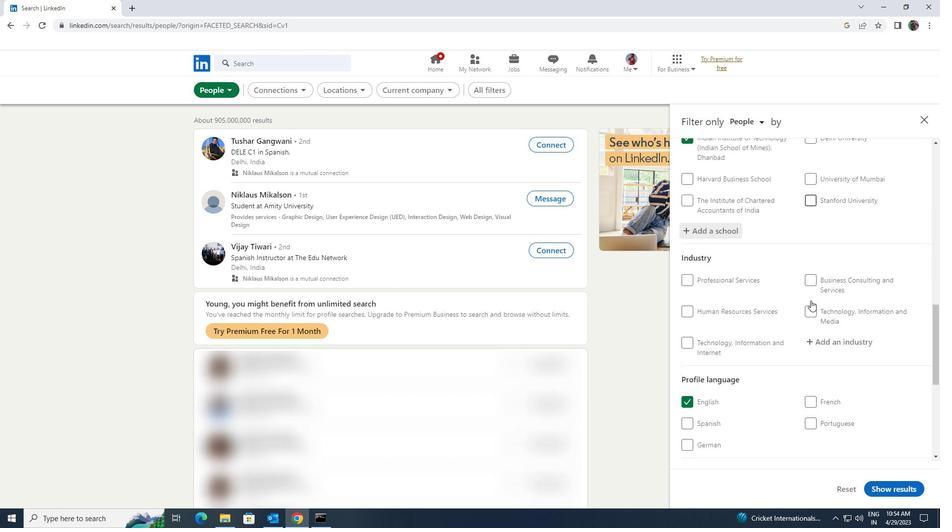 
Action: Mouse moved to (824, 297)
Screenshot: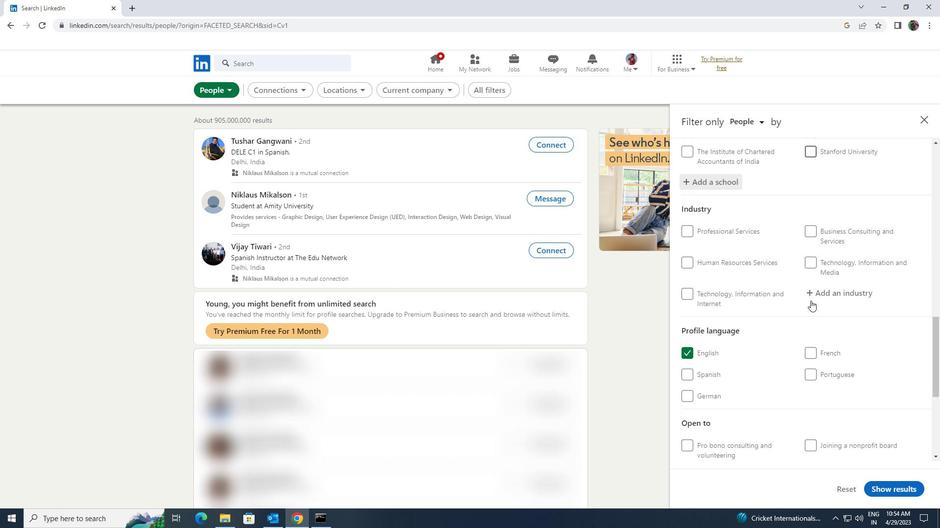 
Action: Mouse pressed left at (824, 297)
Screenshot: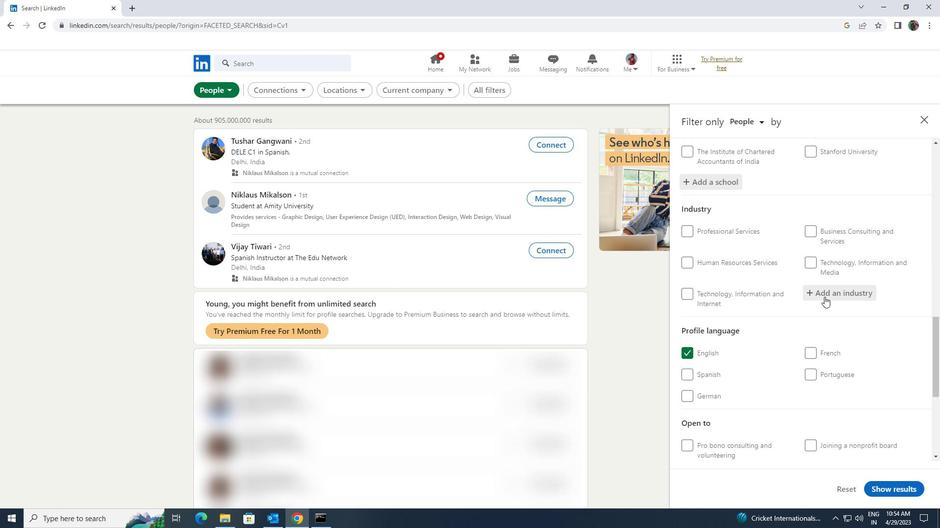 
Action: Mouse moved to (821, 299)
Screenshot: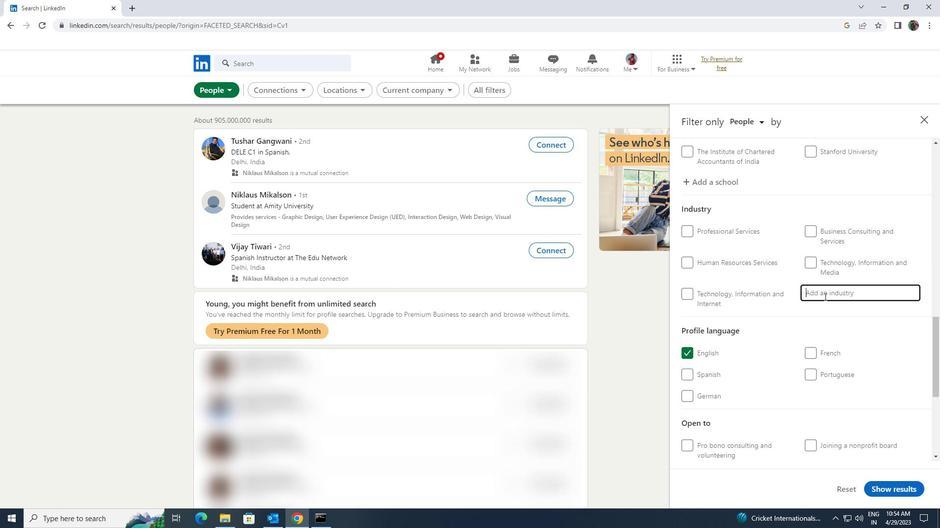 
Action: Key pressed <Key.shift>GRAPHIC
Screenshot: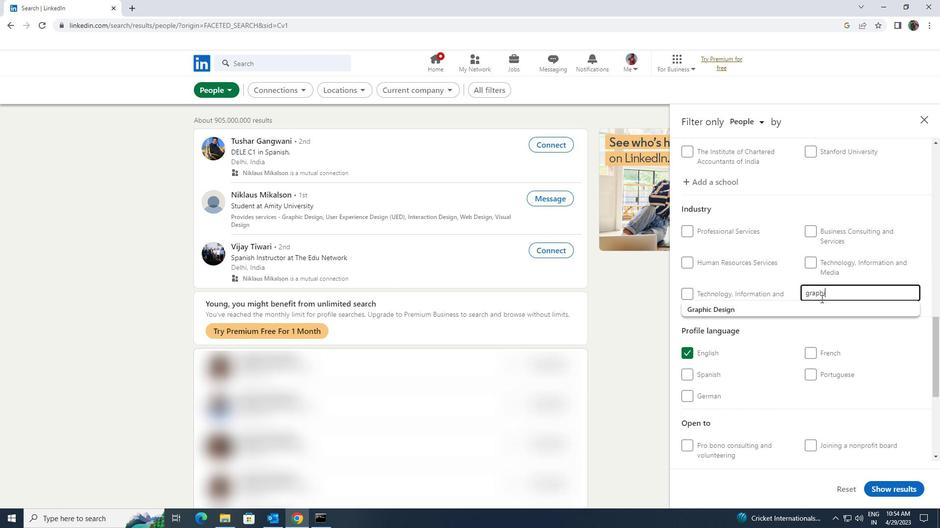 
Action: Mouse moved to (800, 309)
Screenshot: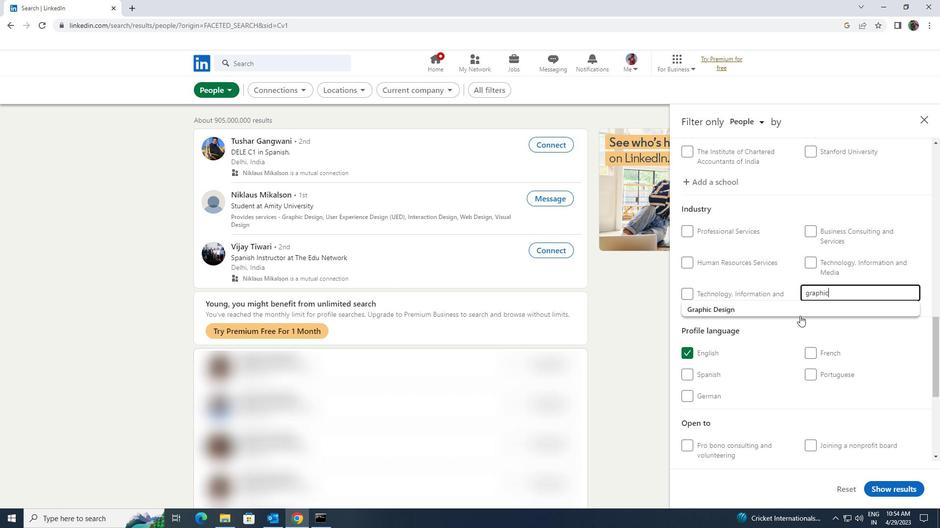 
Action: Mouse pressed left at (800, 309)
Screenshot: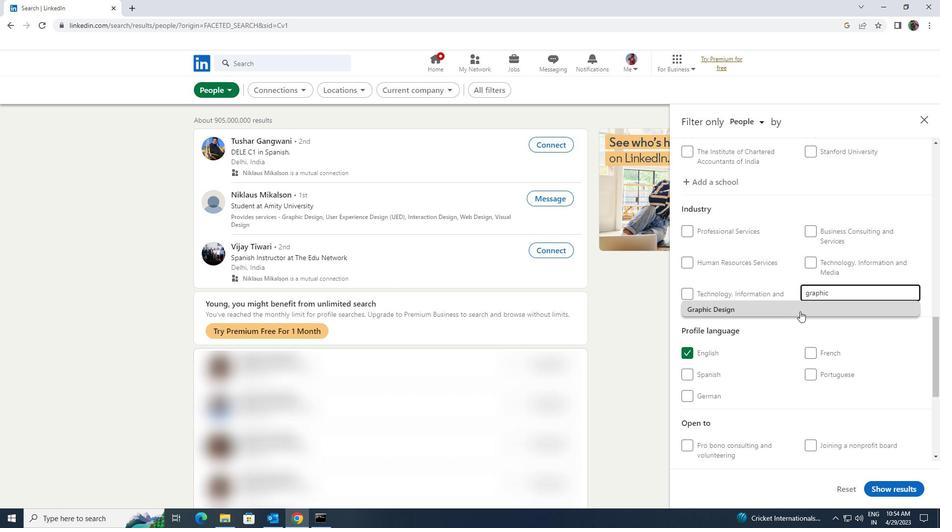 
Action: Mouse moved to (802, 303)
Screenshot: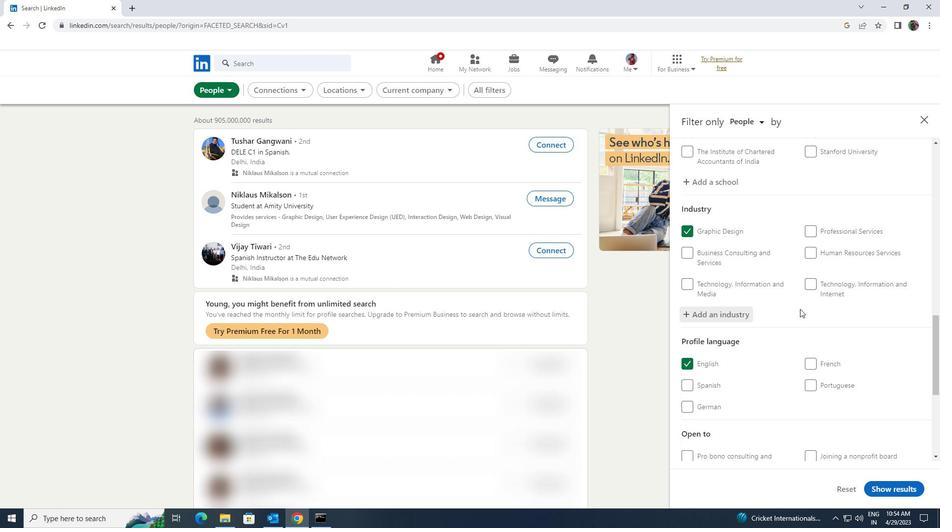 
Action: Mouse scrolled (802, 302) with delta (0, 0)
Screenshot: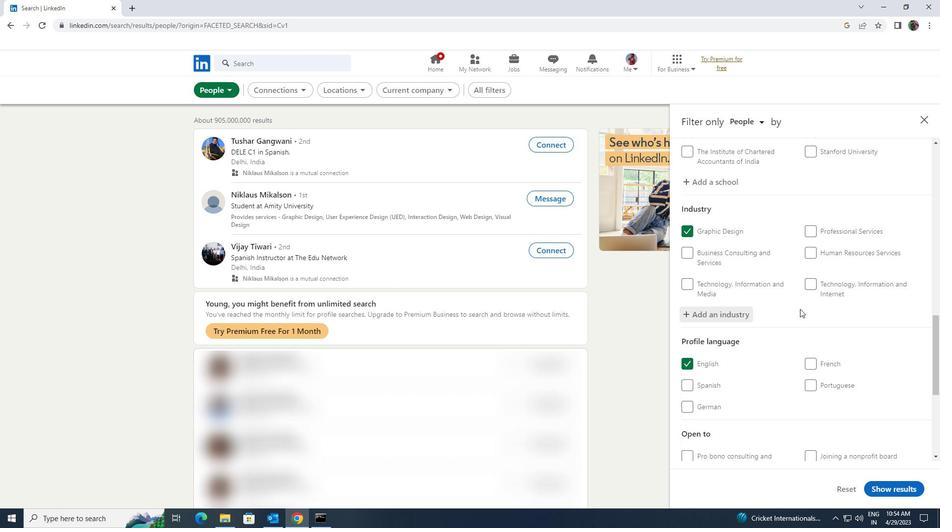 
Action: Mouse moved to (803, 303)
Screenshot: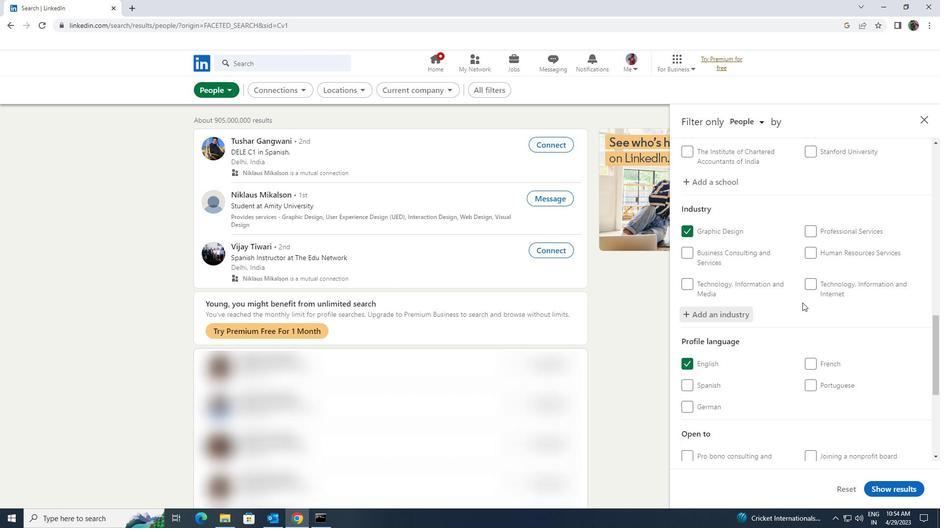 
Action: Mouse scrolled (803, 302) with delta (0, 0)
Screenshot: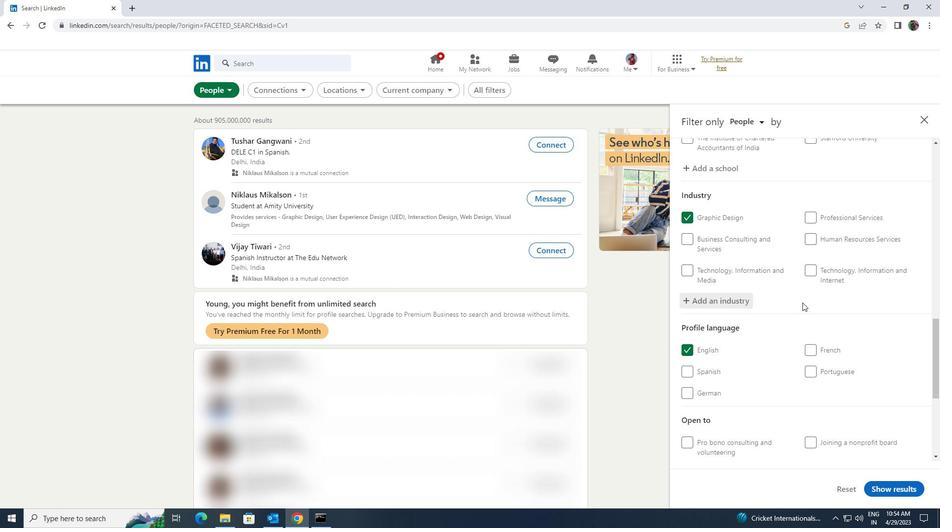 
Action: Mouse scrolled (803, 302) with delta (0, 0)
Screenshot: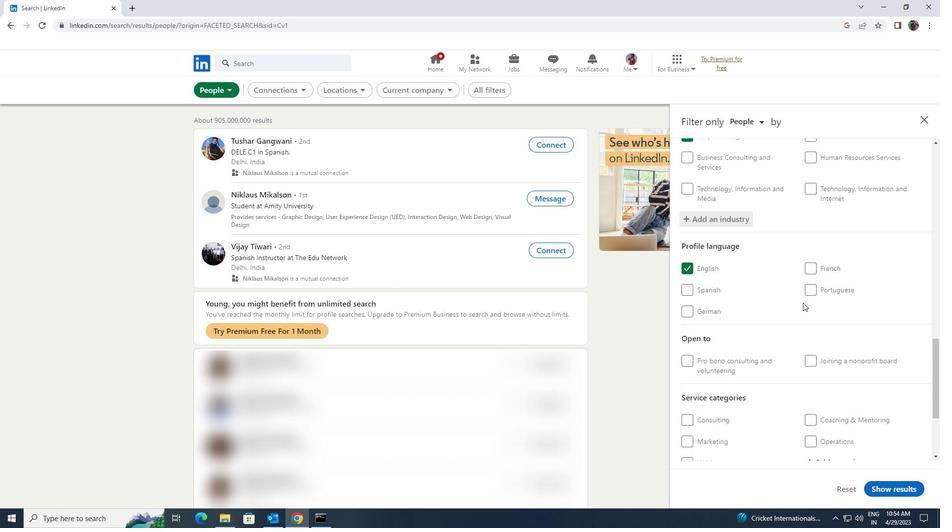 
Action: Mouse moved to (803, 303)
Screenshot: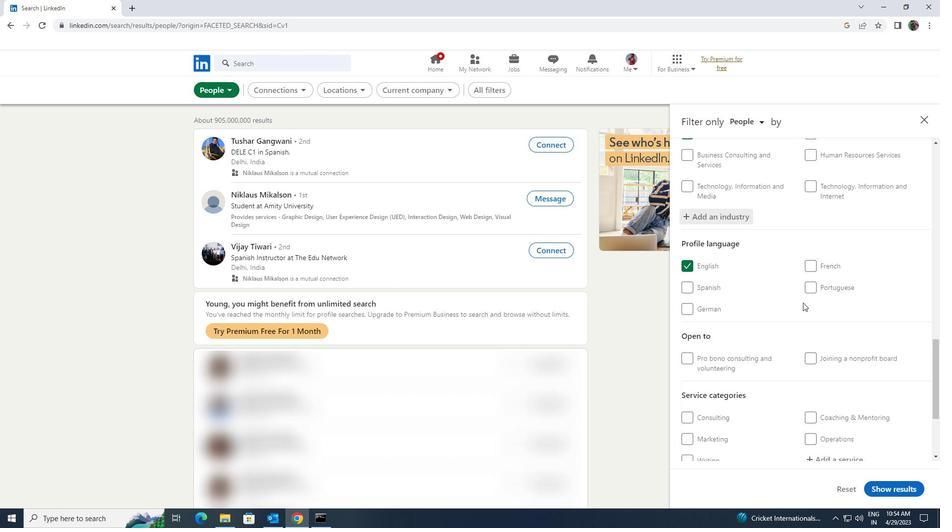 
Action: Mouse scrolled (803, 302) with delta (0, 0)
Screenshot: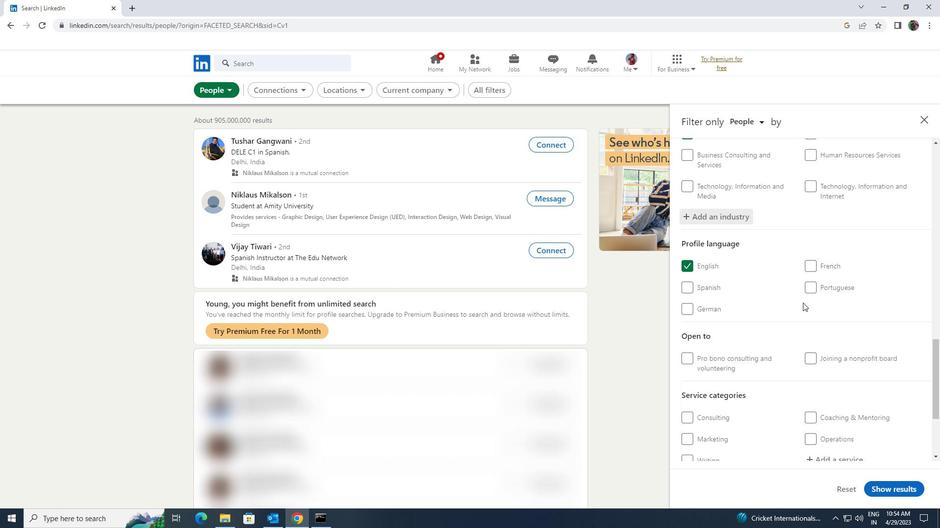 
Action: Mouse scrolled (803, 302) with delta (0, 0)
Screenshot: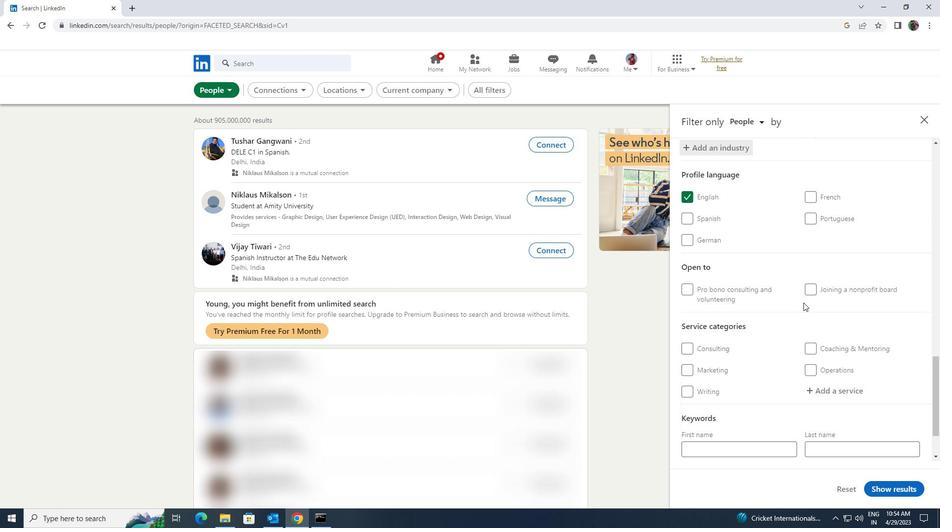
Action: Mouse moved to (817, 318)
Screenshot: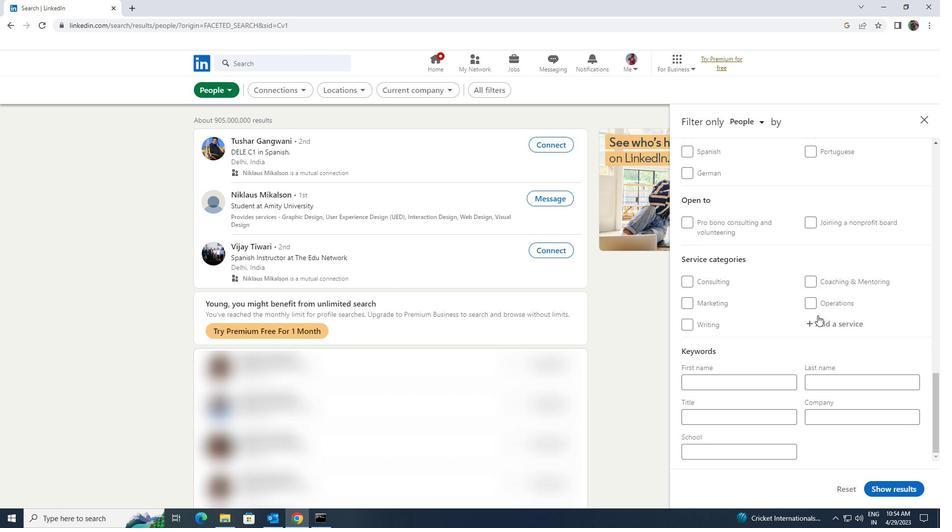 
Action: Mouse pressed left at (817, 318)
Screenshot: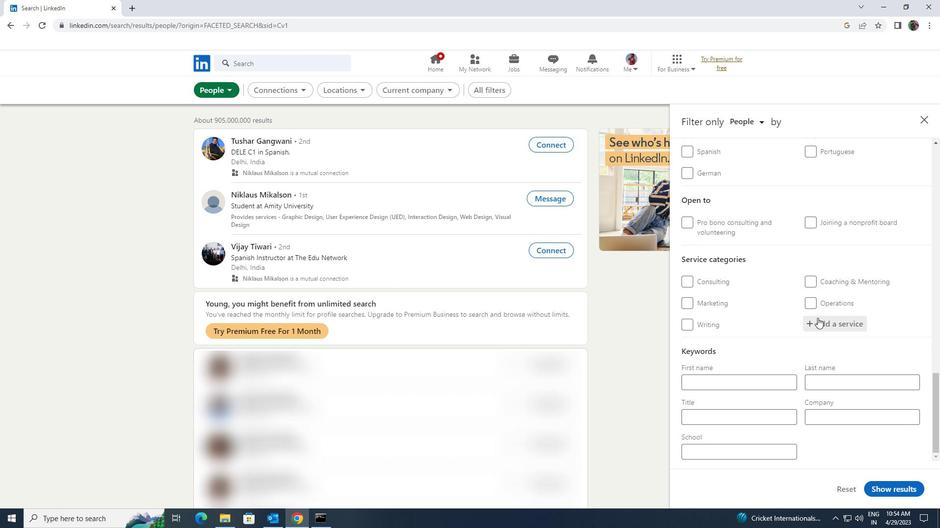
Action: Key pressed <Key.shift>RE
Screenshot: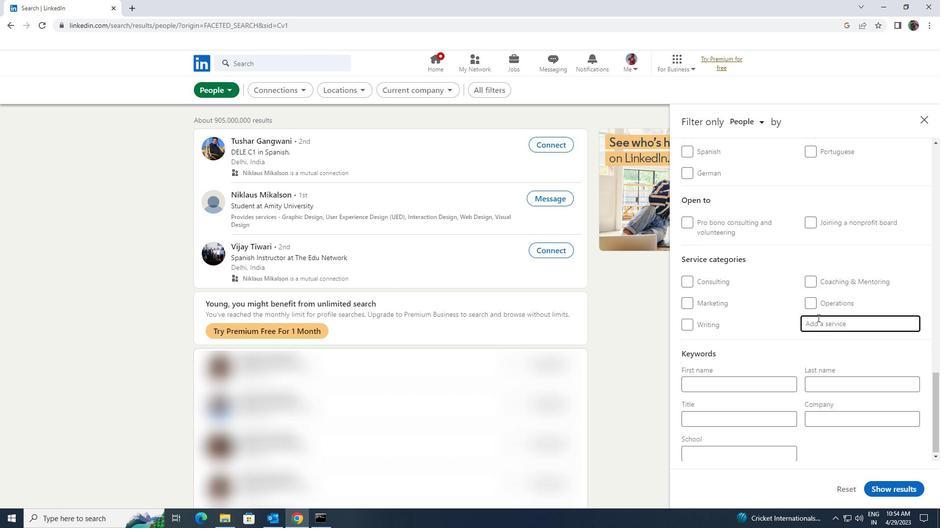 
Action: Mouse moved to (817, 318)
Screenshot: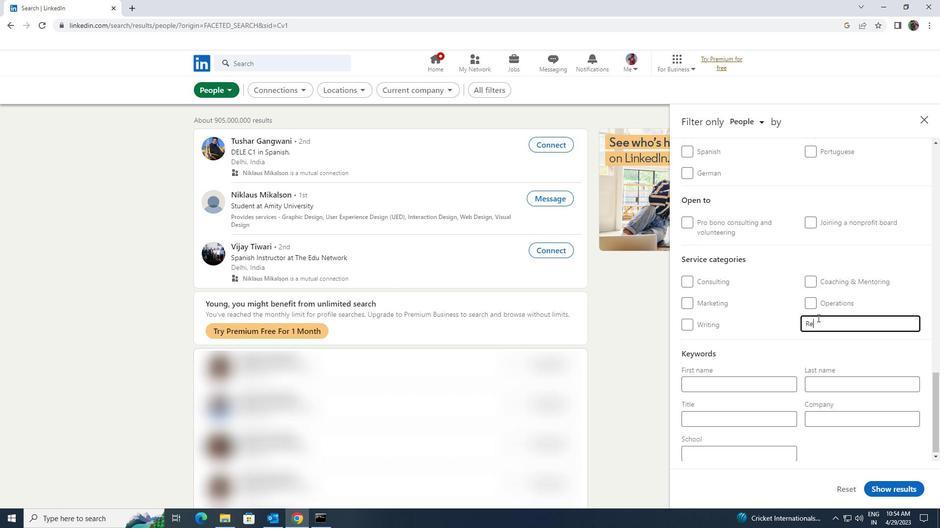 
Action: Key pressed LO
Screenshot: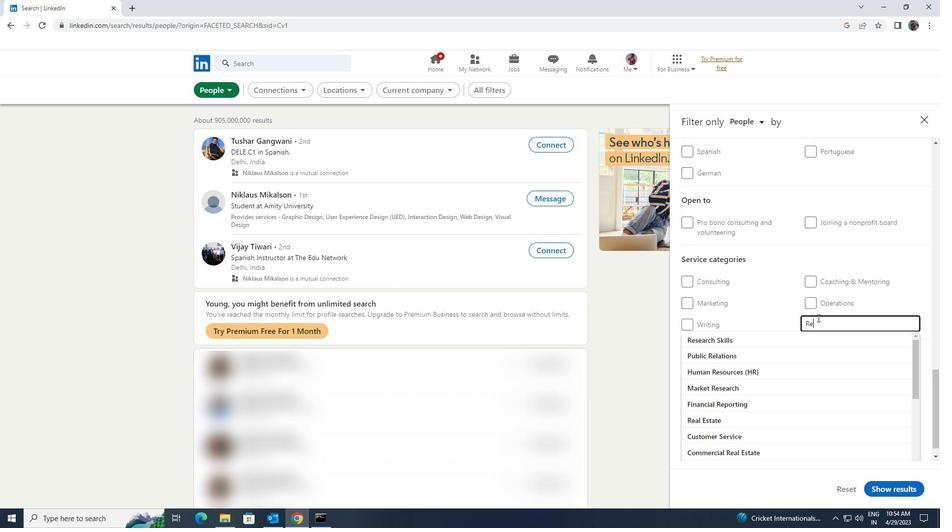 
Action: Mouse moved to (814, 334)
Screenshot: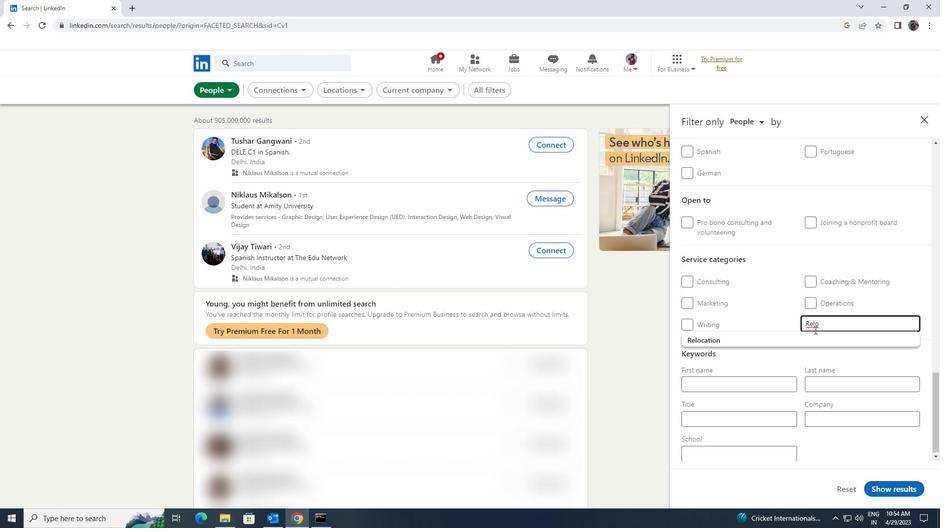 
Action: Mouse pressed left at (814, 334)
Screenshot: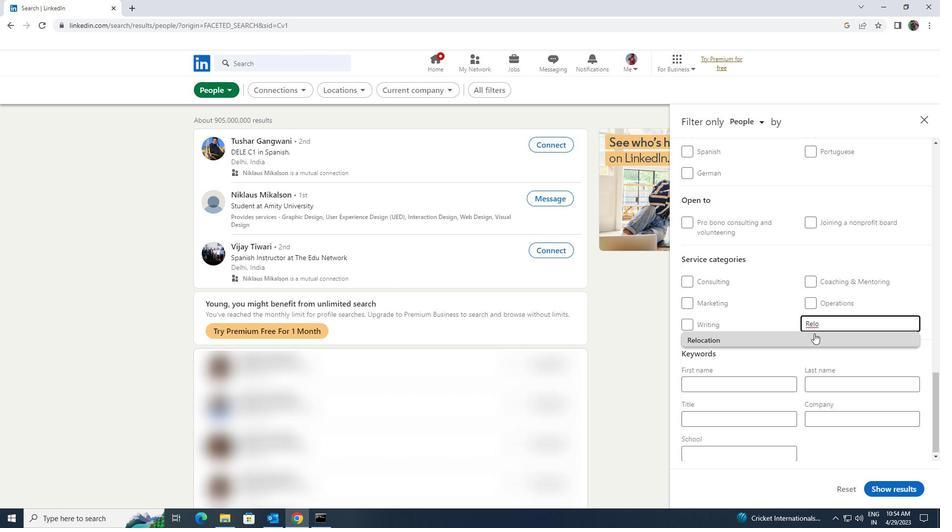 
Action: Mouse scrolled (814, 334) with delta (0, 0)
Screenshot: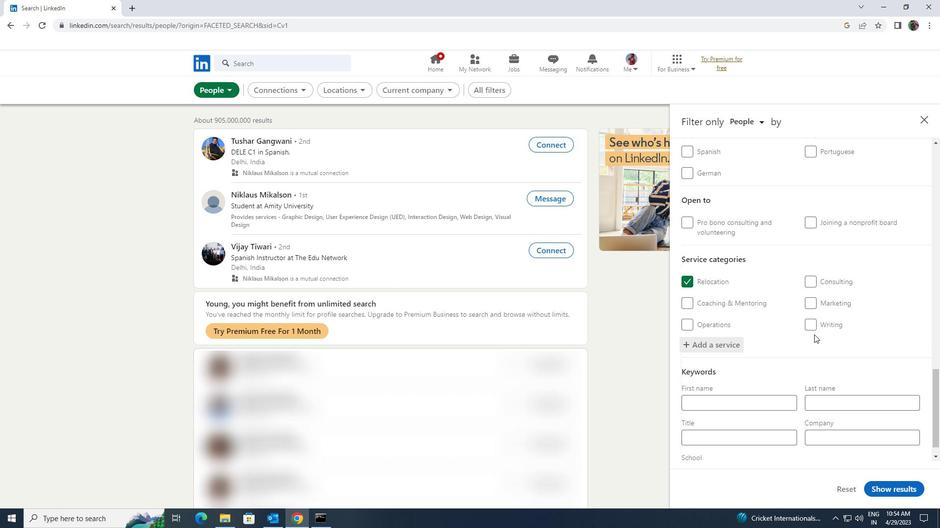 
Action: Mouse scrolled (814, 334) with delta (0, 0)
Screenshot: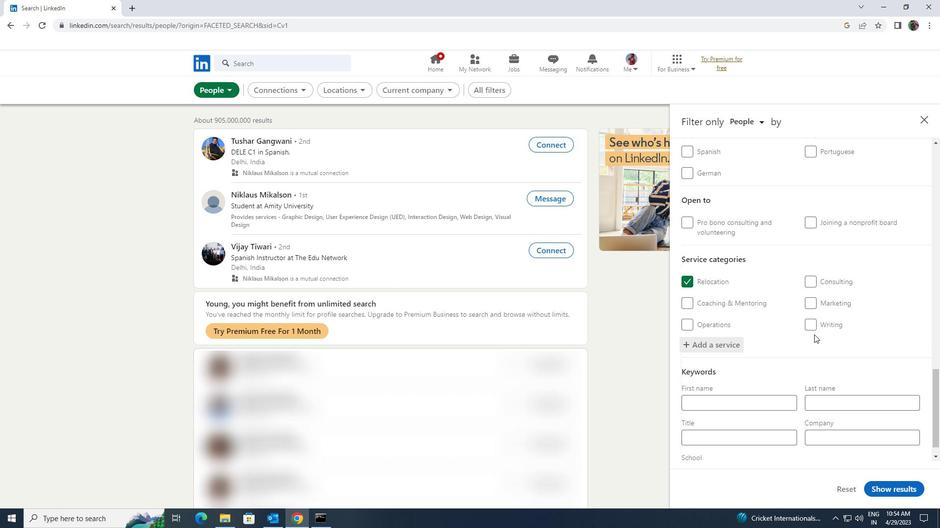 
Action: Mouse scrolled (814, 334) with delta (0, 0)
Screenshot: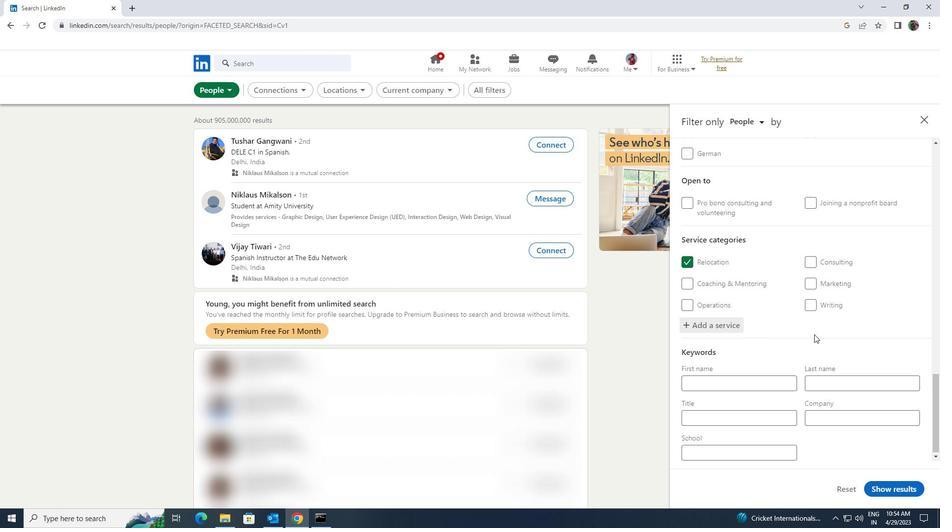 
Action: Mouse moved to (757, 411)
Screenshot: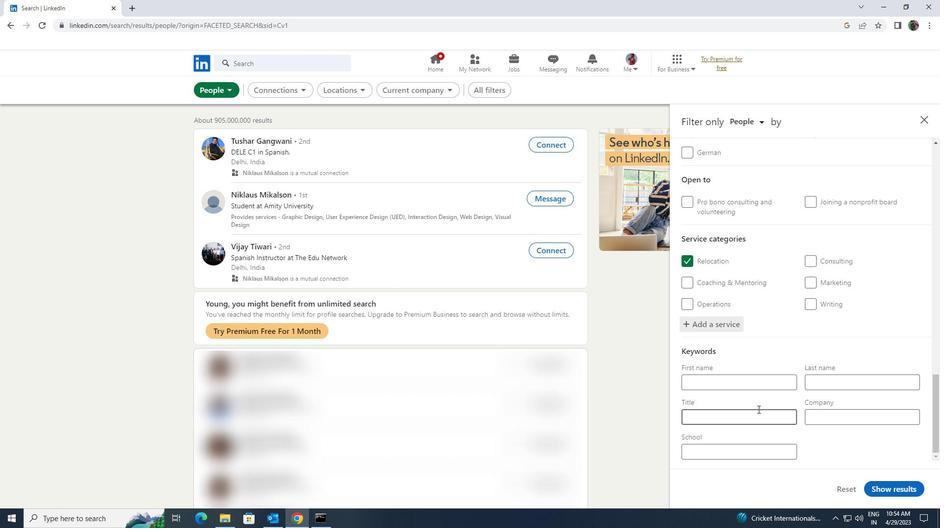 
Action: Mouse pressed left at (757, 411)
Screenshot: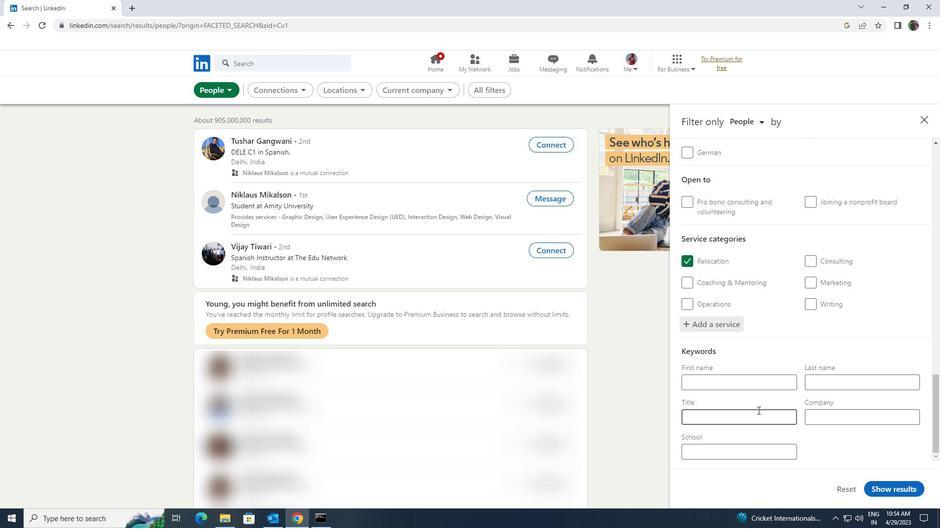
Action: Key pressed <Key.shift>ADMINISTRATOR
Screenshot: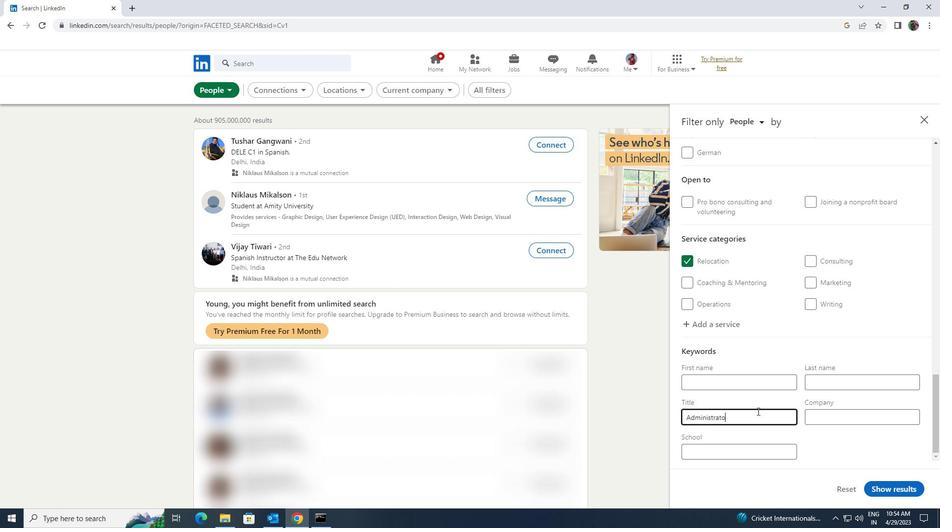 
Action: Mouse moved to (868, 487)
Screenshot: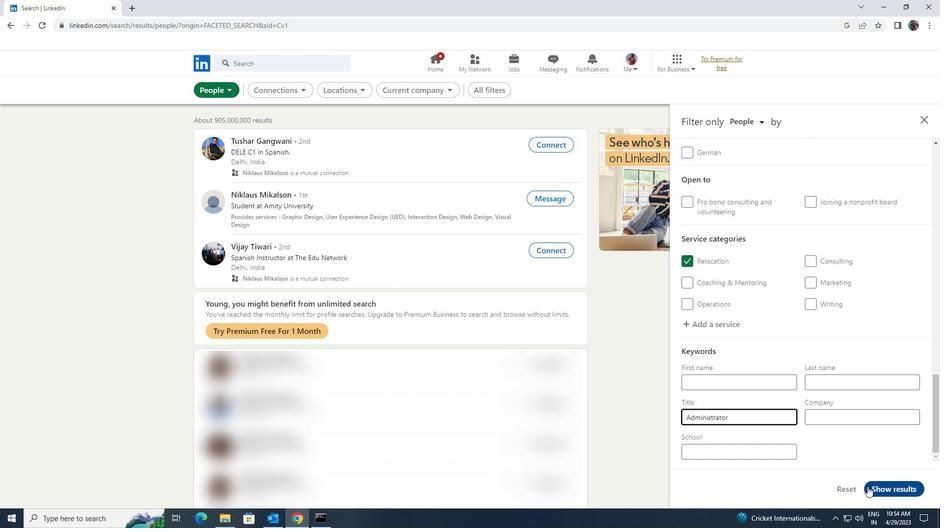 
Action: Mouse pressed left at (868, 487)
Screenshot: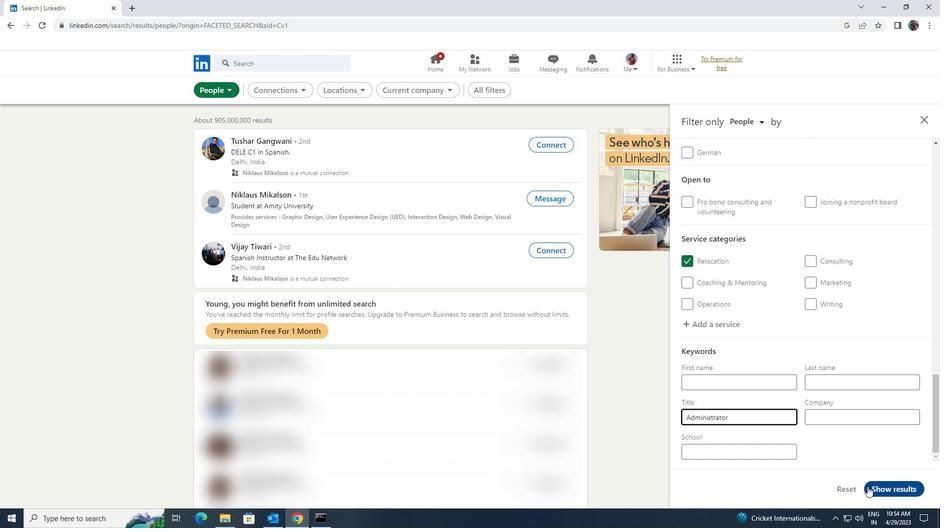 
